 Task: Check the percentage active listings of open floorplan in the last 3 years.
Action: Mouse moved to (1080, 239)
Screenshot: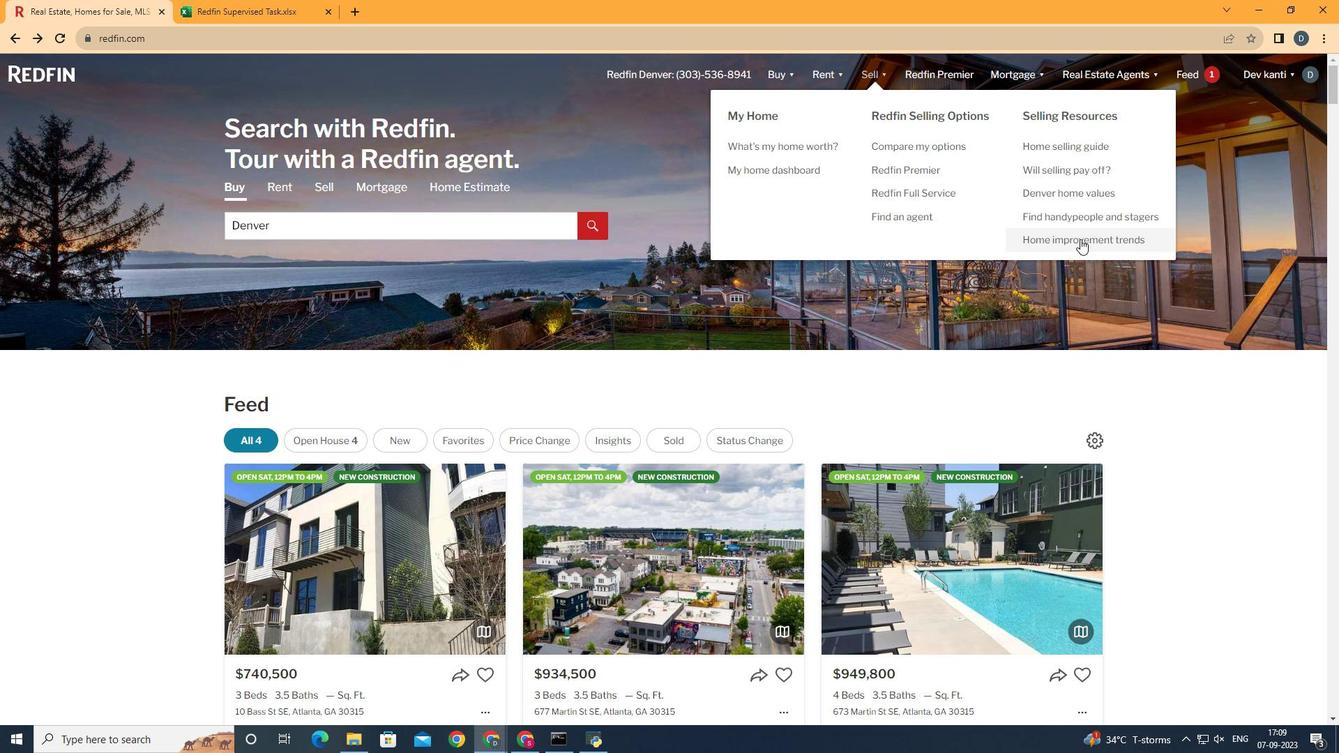 
Action: Mouse pressed left at (1080, 239)
Screenshot: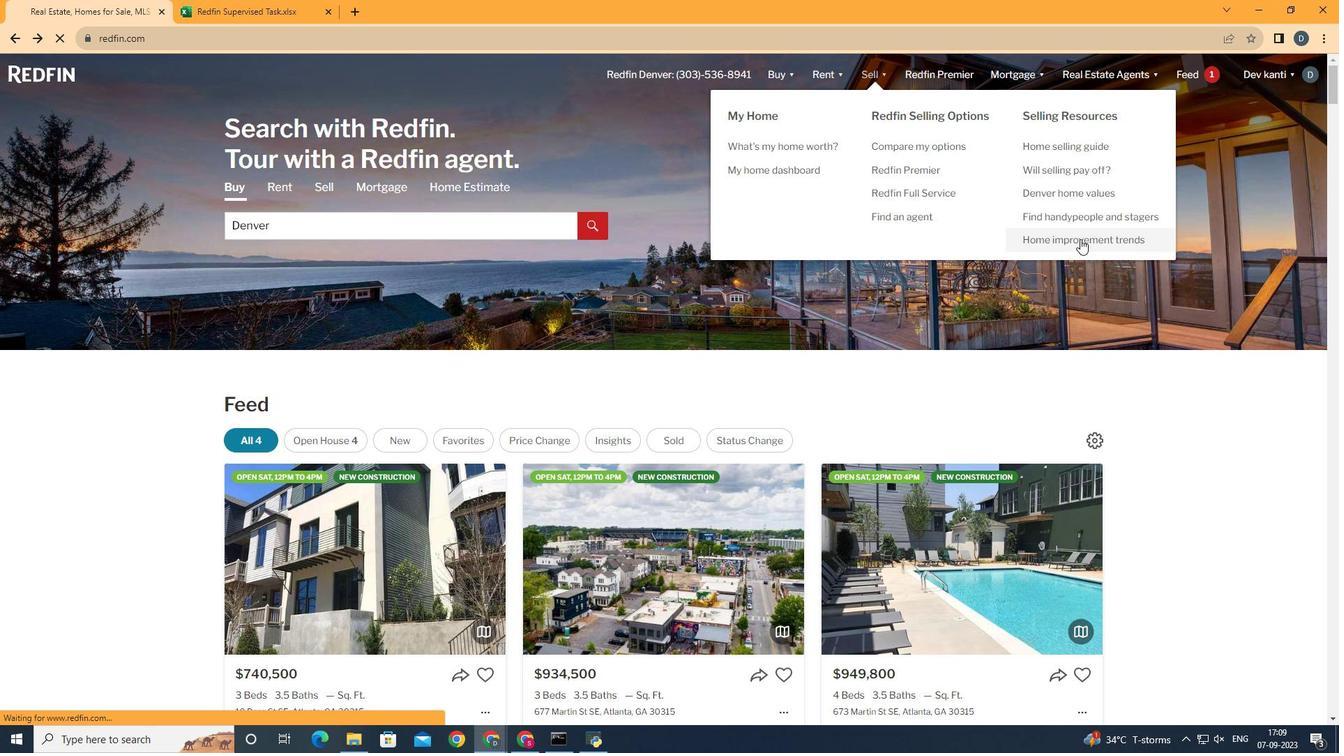 
Action: Mouse moved to (341, 265)
Screenshot: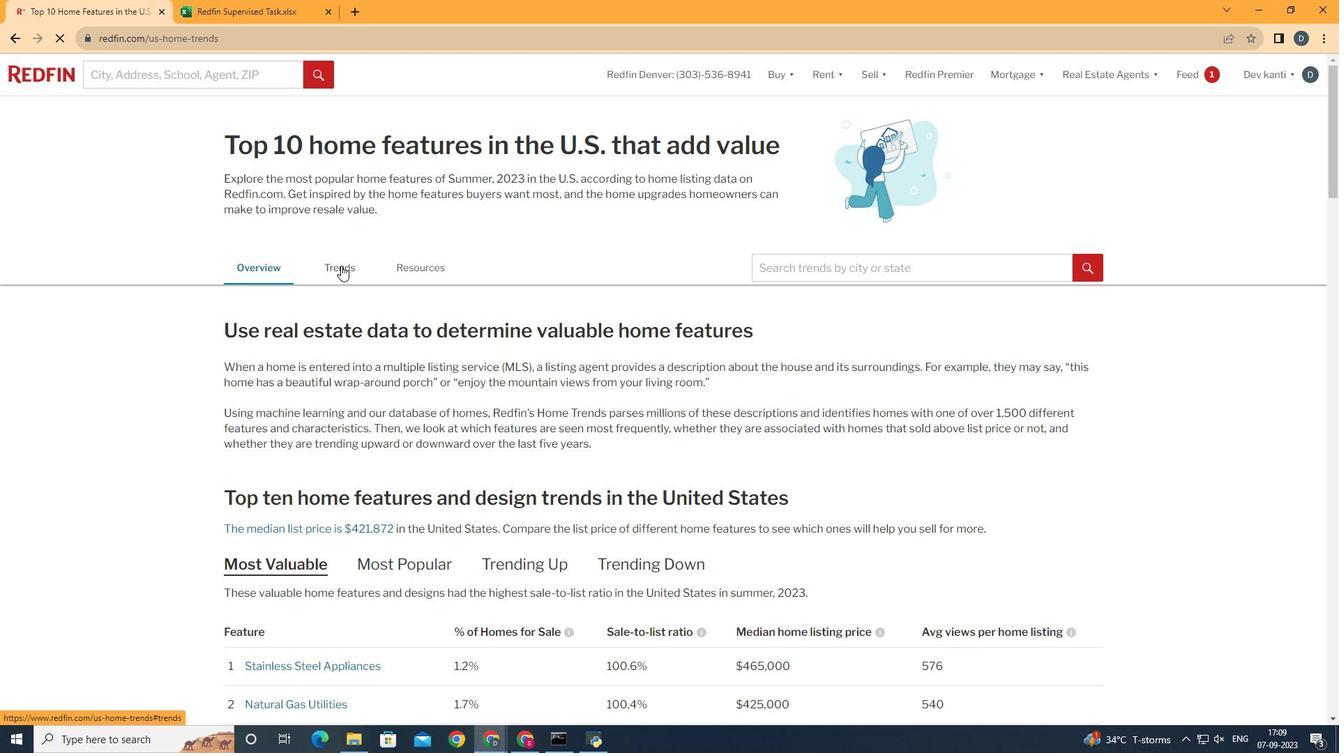 
Action: Mouse pressed left at (341, 265)
Screenshot: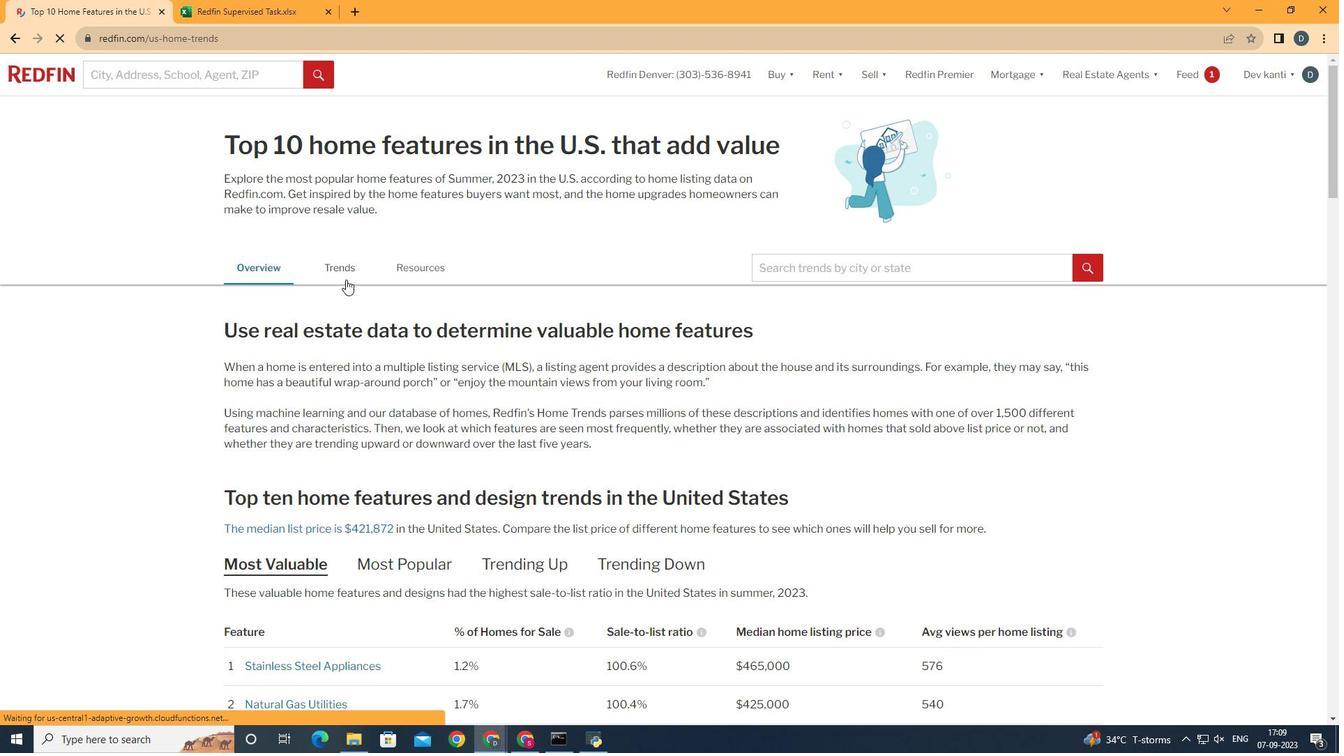 
Action: Mouse moved to (525, 414)
Screenshot: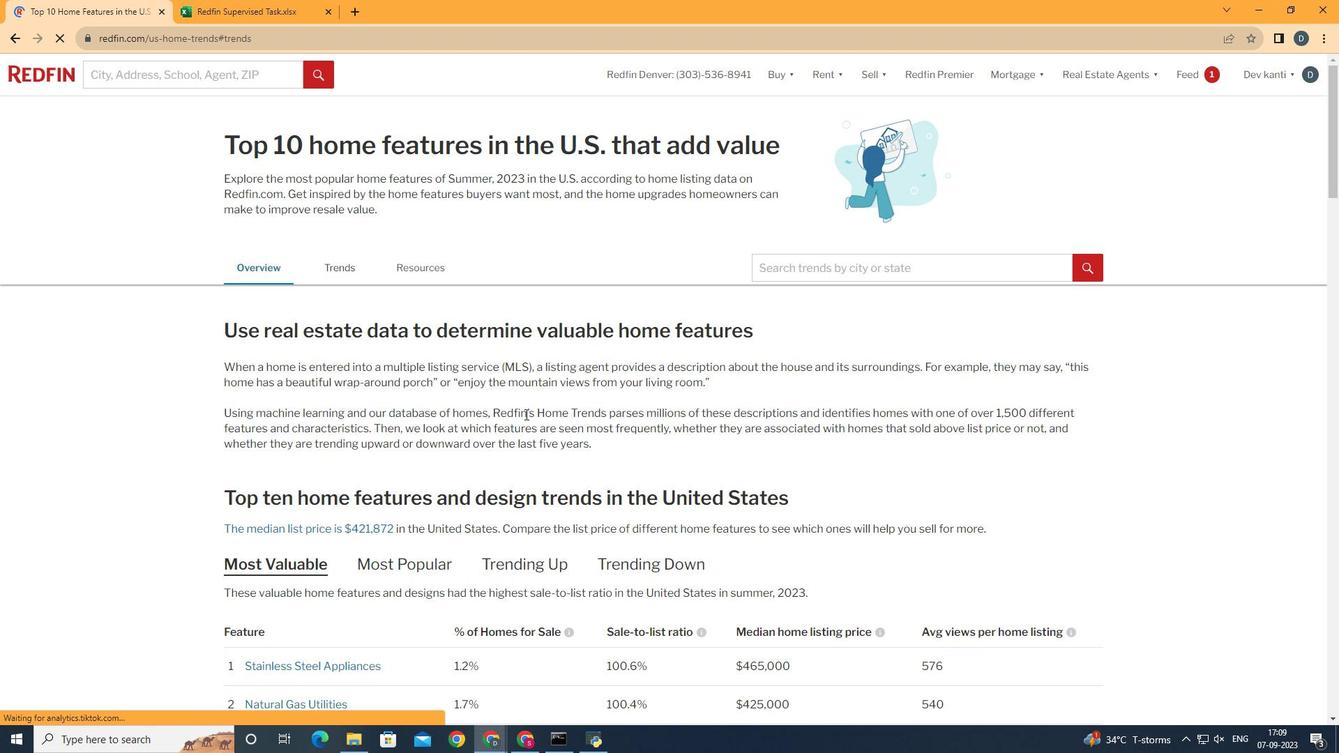 
Action: Mouse scrolled (525, 413) with delta (0, 0)
Screenshot: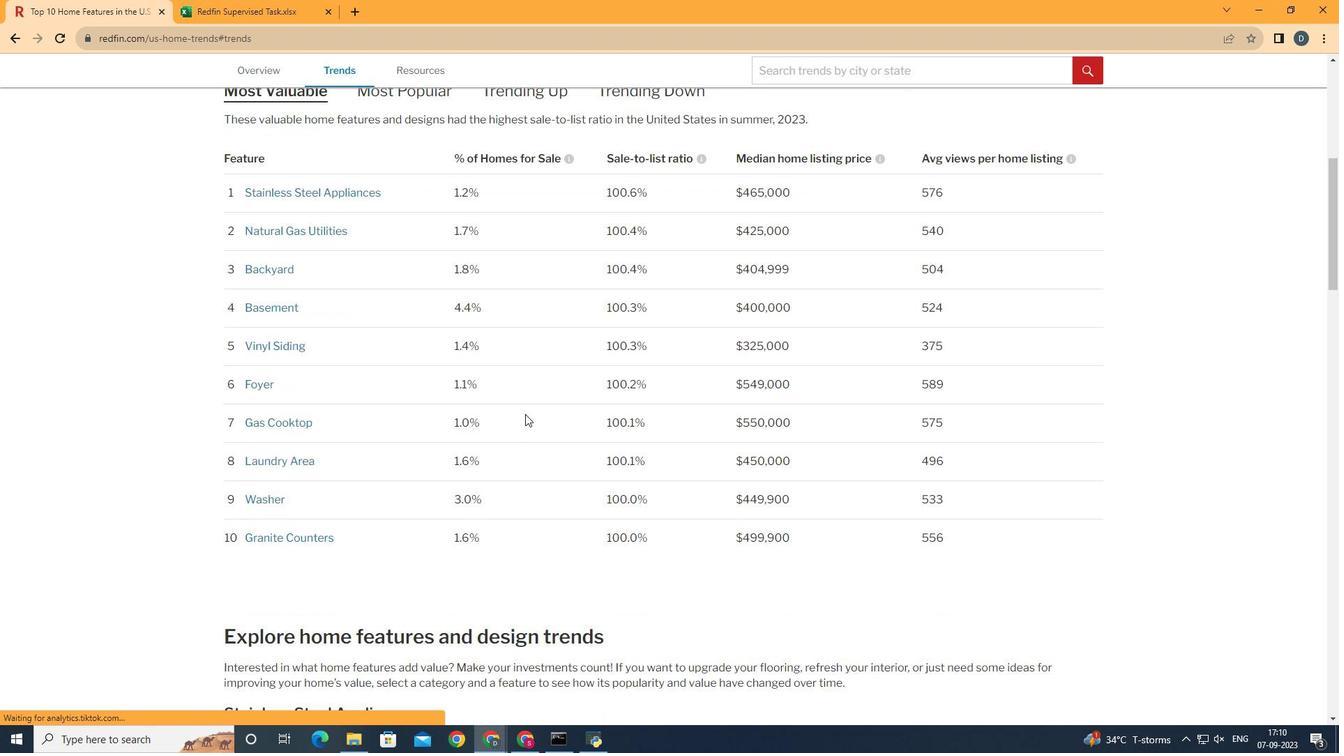 
Action: Mouse scrolled (525, 413) with delta (0, 0)
Screenshot: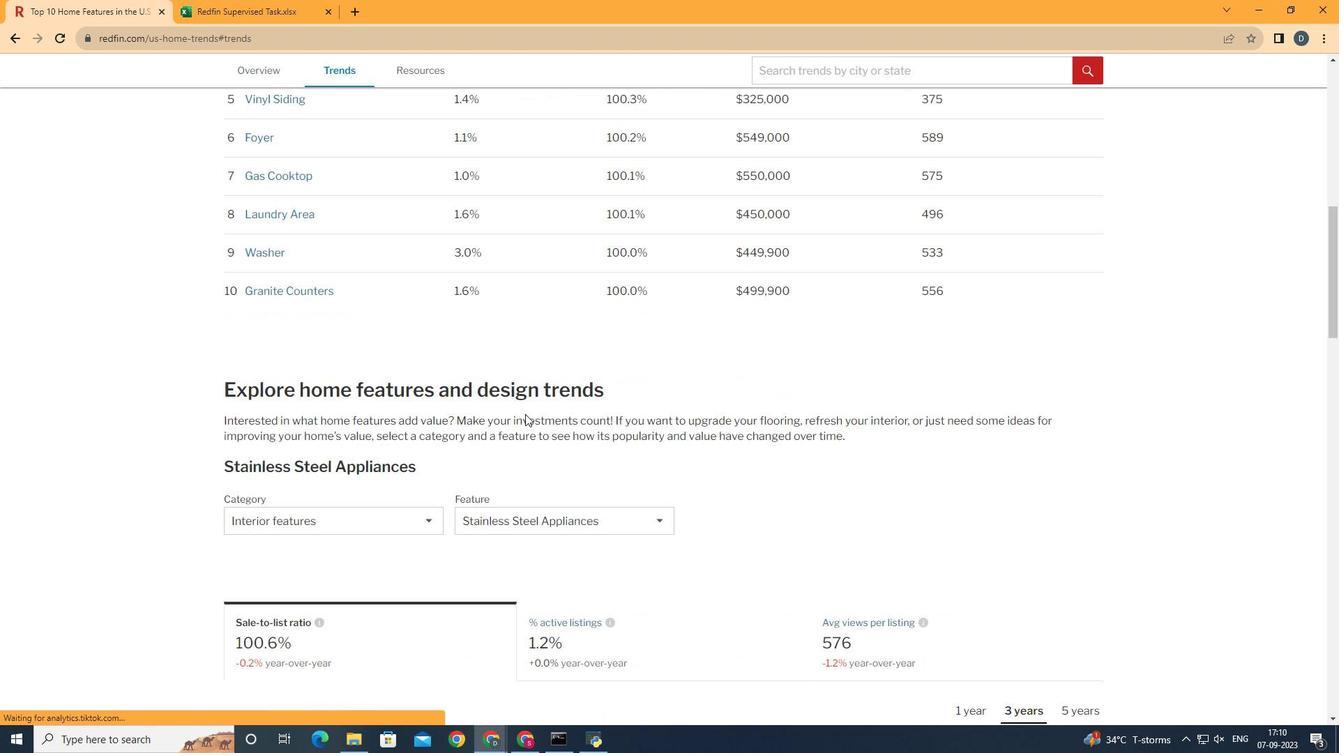 
Action: Mouse scrolled (525, 413) with delta (0, 0)
Screenshot: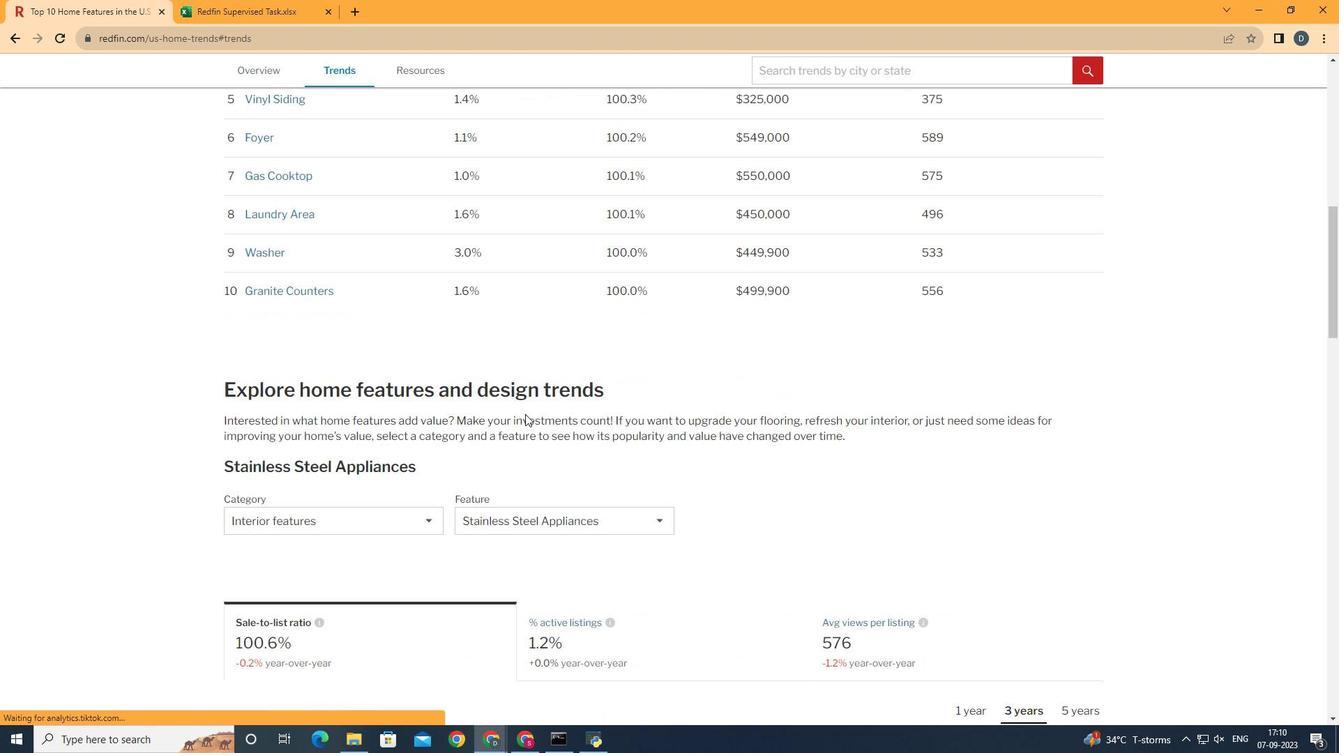 
Action: Mouse scrolled (525, 413) with delta (0, 0)
Screenshot: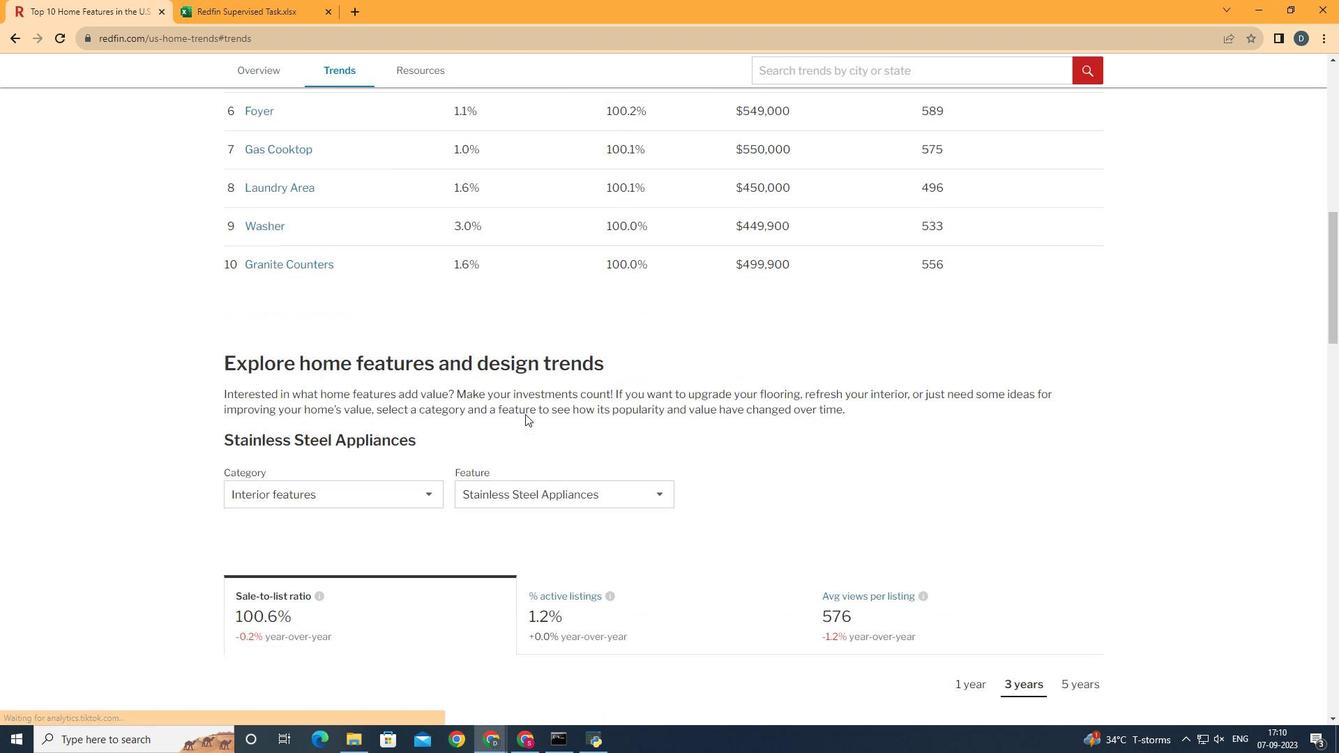 
Action: Mouse scrolled (525, 413) with delta (0, 0)
Screenshot: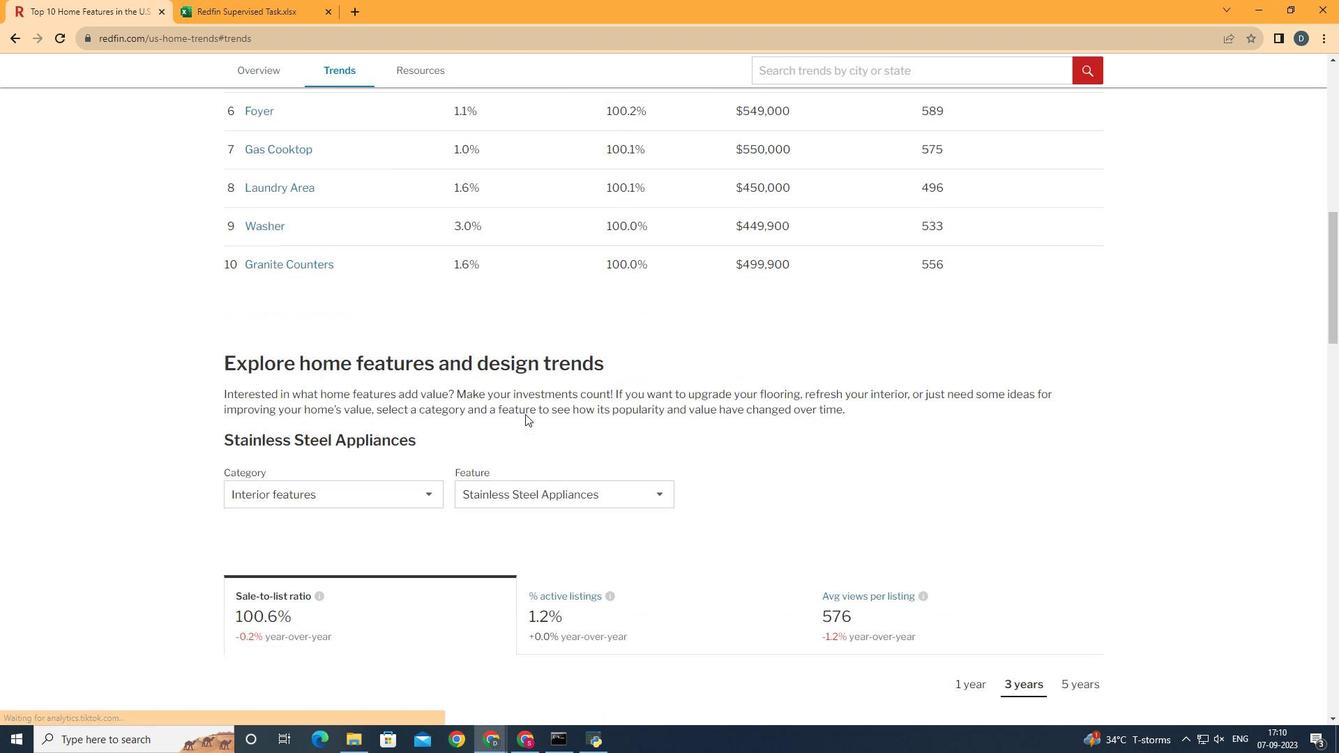 
Action: Mouse moved to (408, 455)
Screenshot: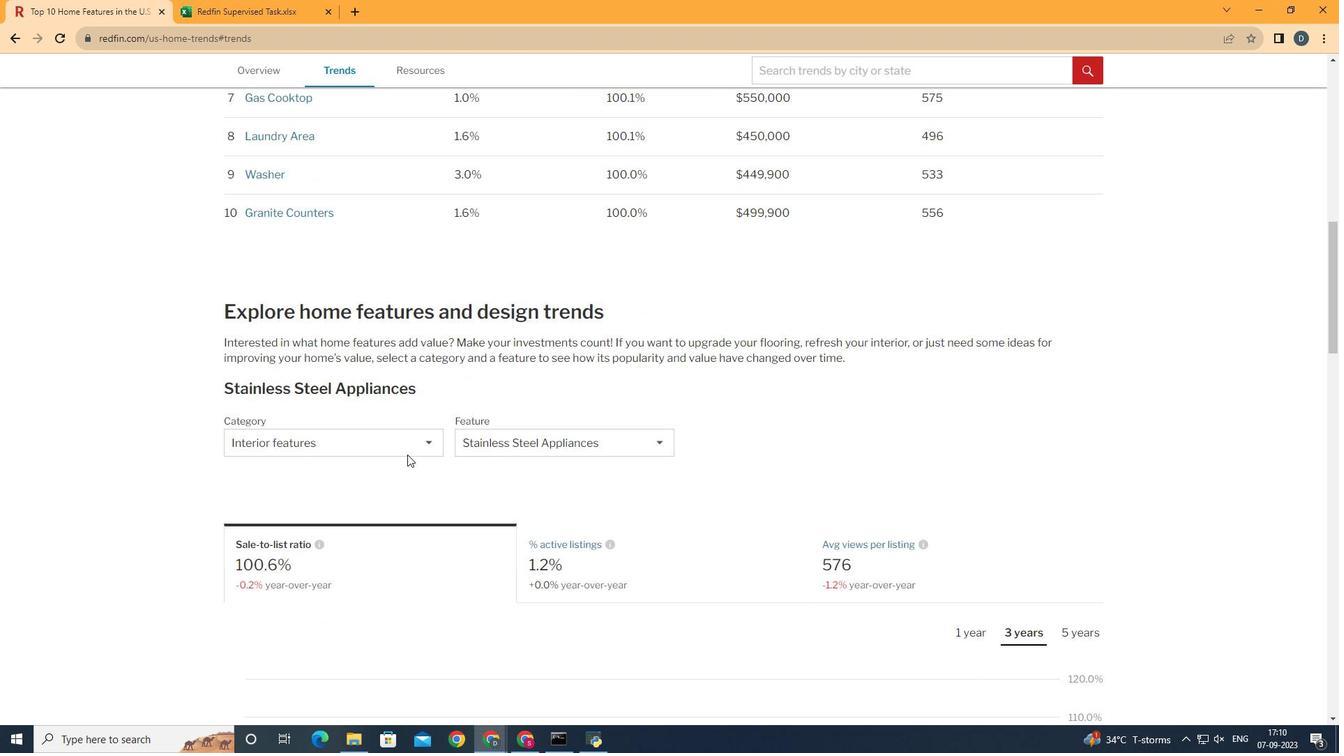 
Action: Mouse scrolled (408, 454) with delta (0, 0)
Screenshot: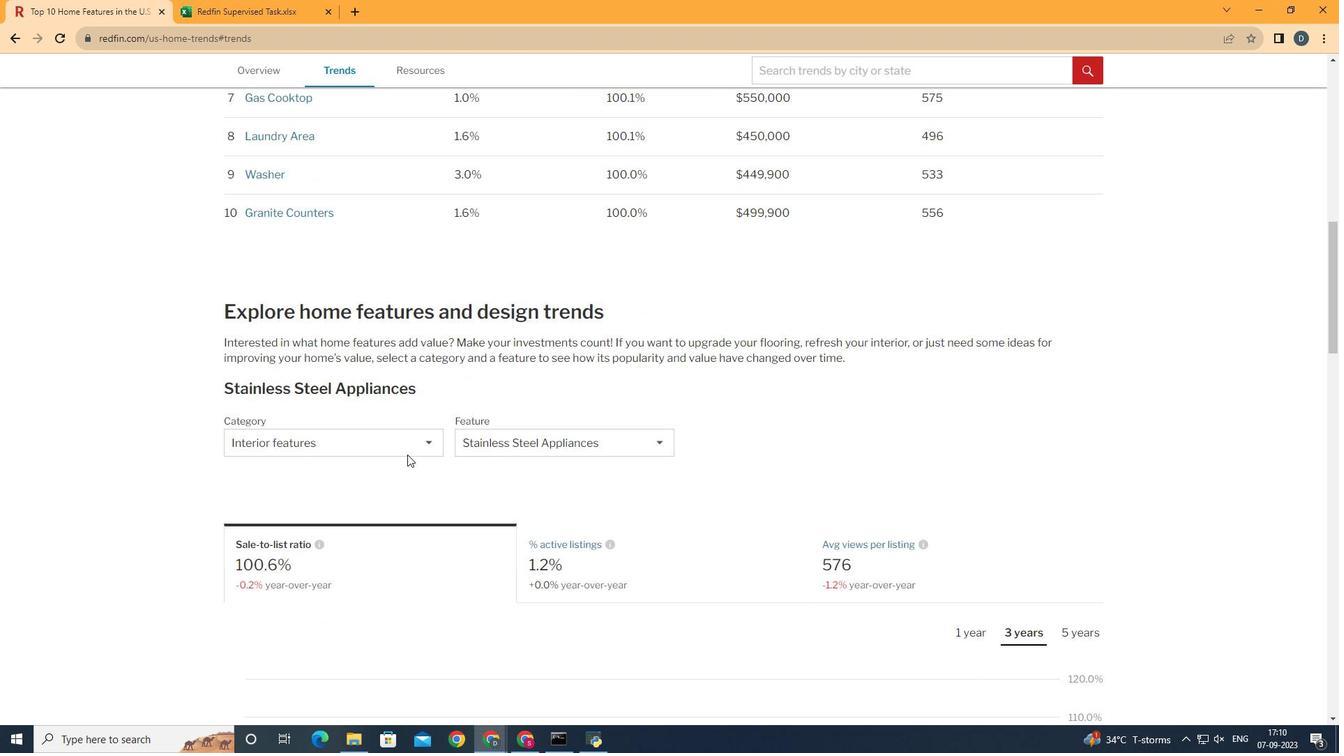 
Action: Mouse scrolled (408, 454) with delta (0, 0)
Screenshot: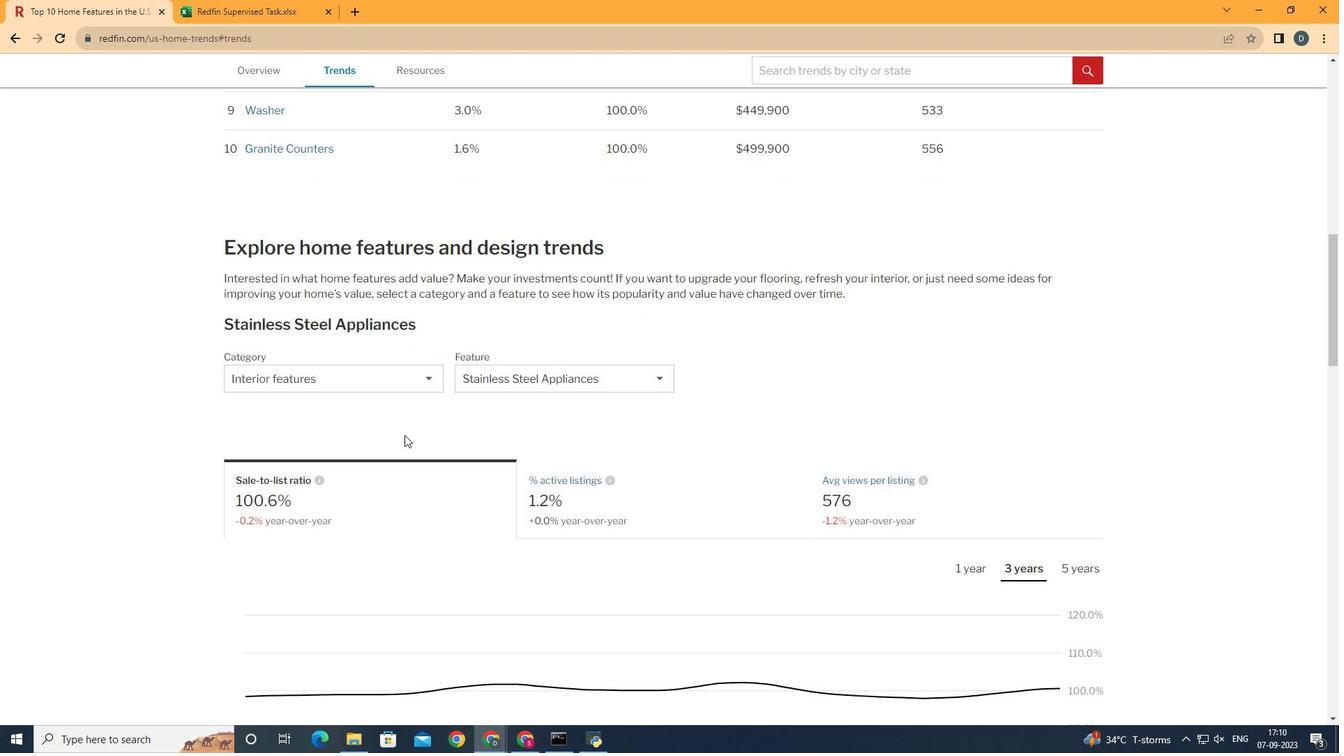 
Action: Mouse moved to (413, 341)
Screenshot: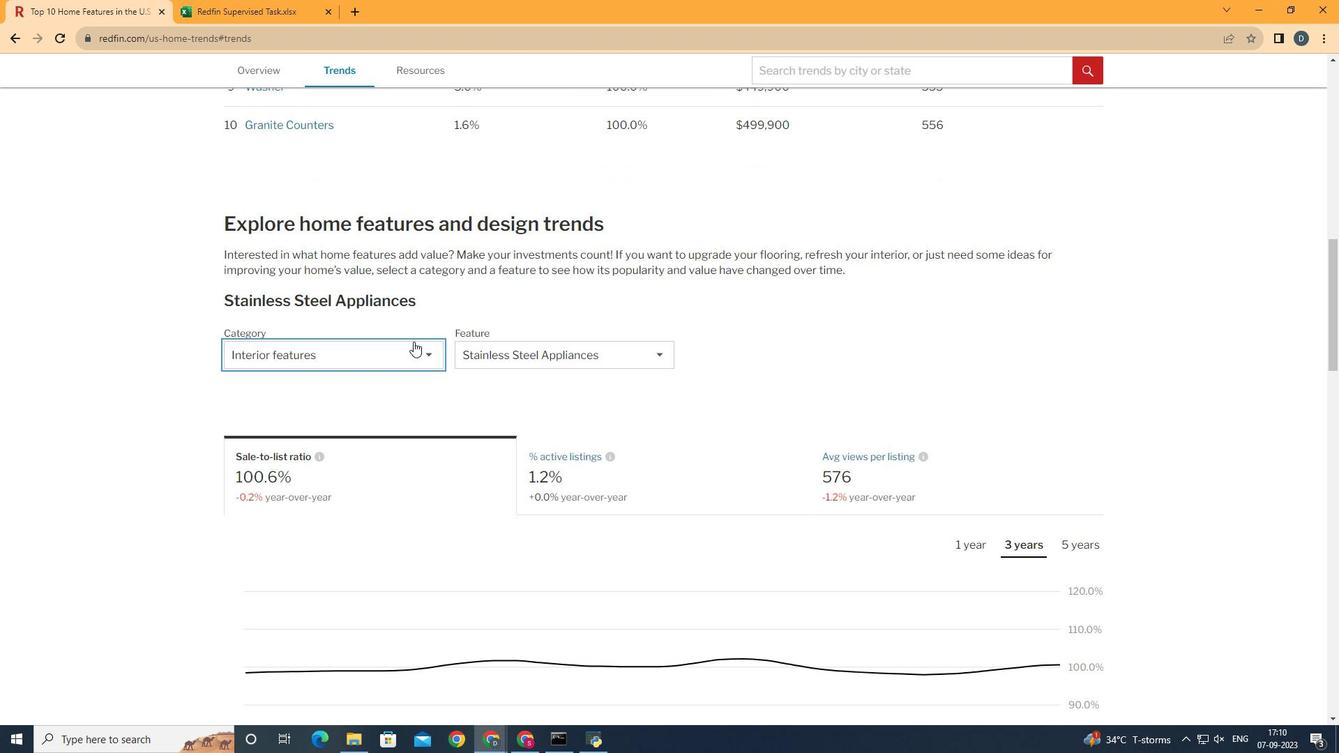 
Action: Mouse pressed left at (413, 341)
Screenshot: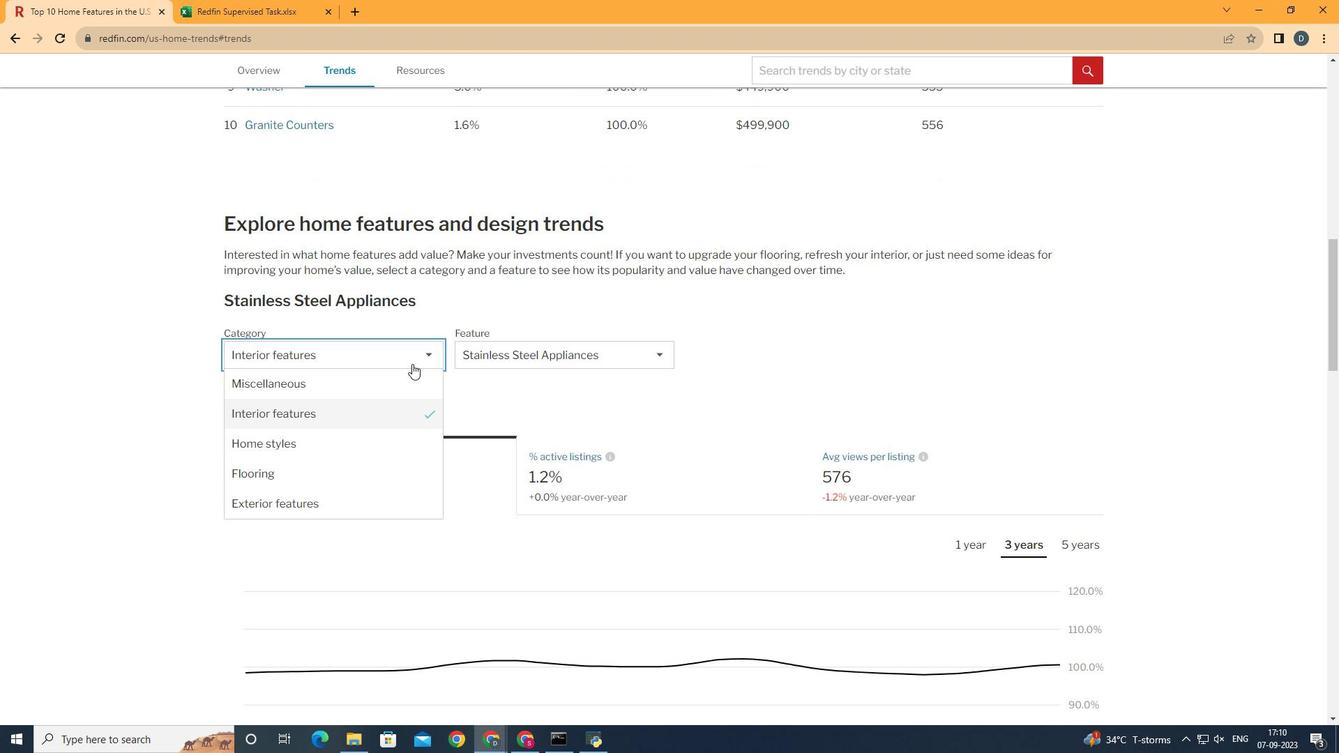 
Action: Mouse moved to (408, 414)
Screenshot: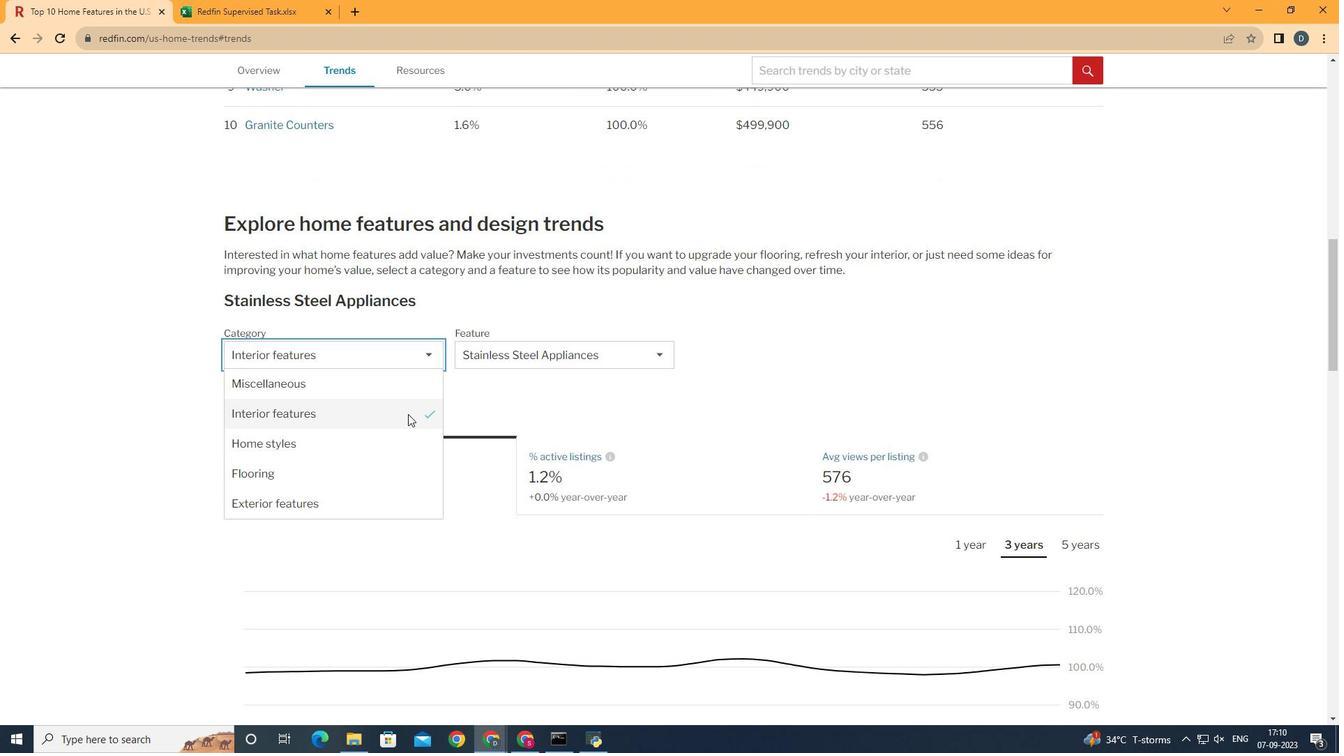 
Action: Mouse pressed left at (408, 414)
Screenshot: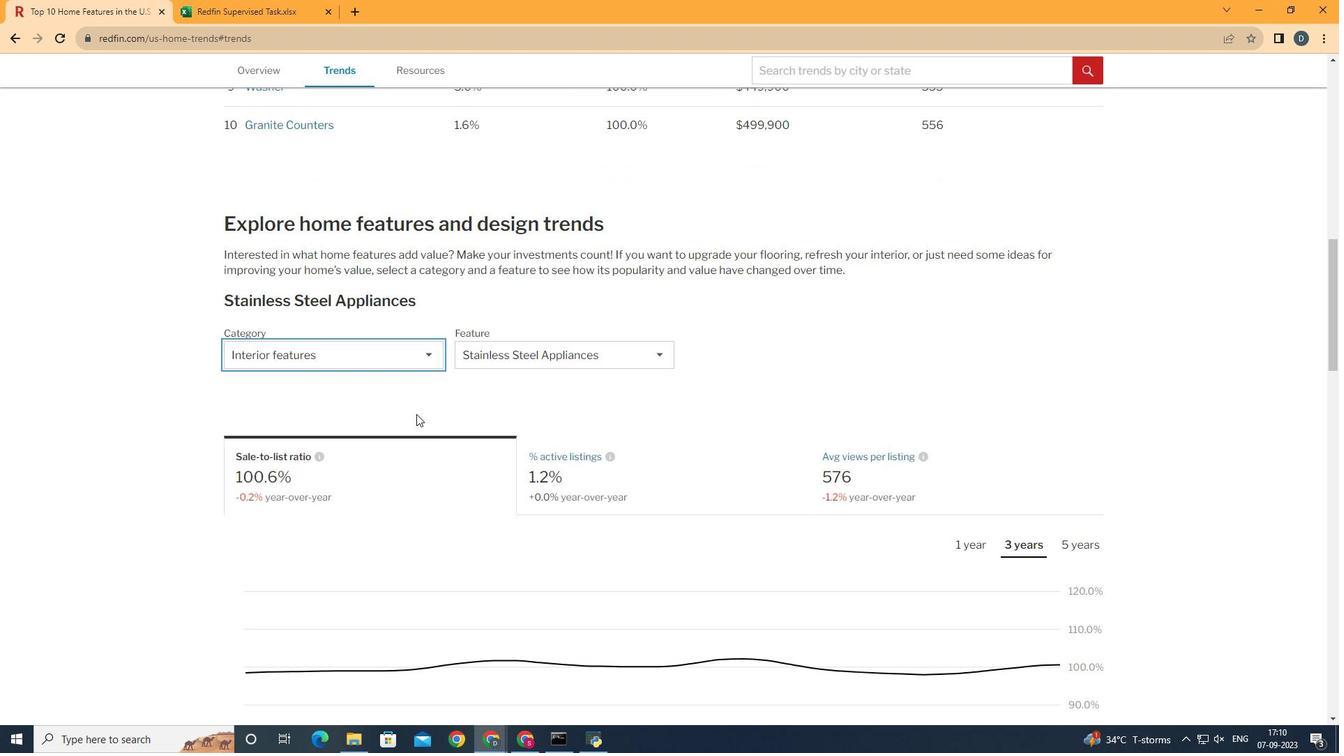 
Action: Mouse moved to (605, 373)
Screenshot: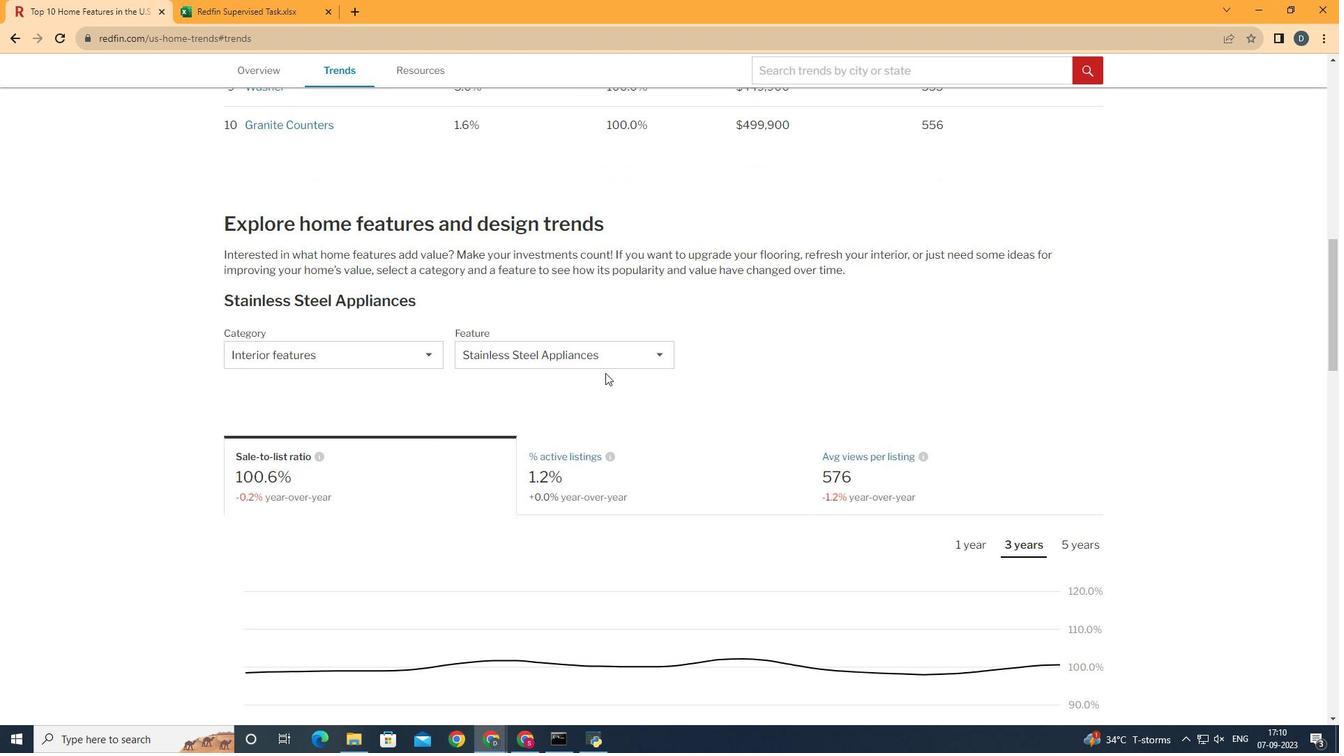 
Action: Mouse pressed left at (605, 373)
Screenshot: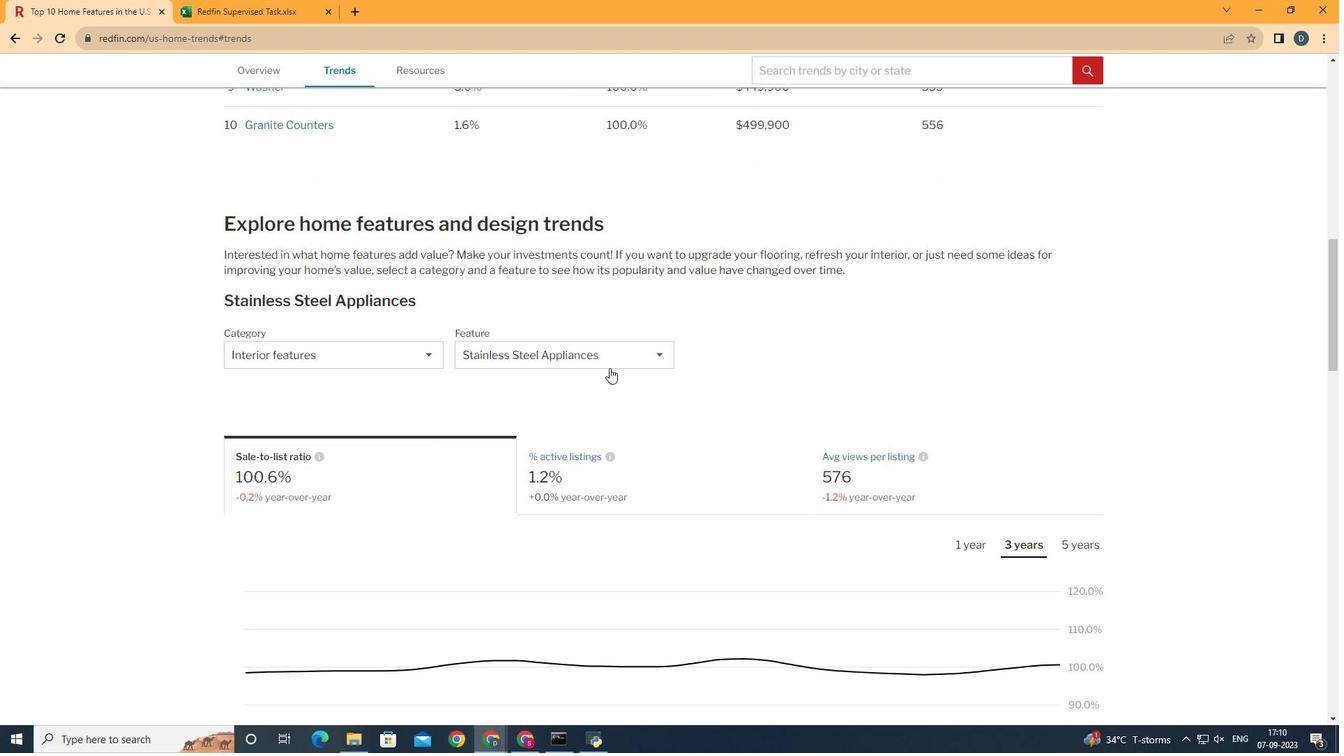 
Action: Mouse moved to (622, 352)
Screenshot: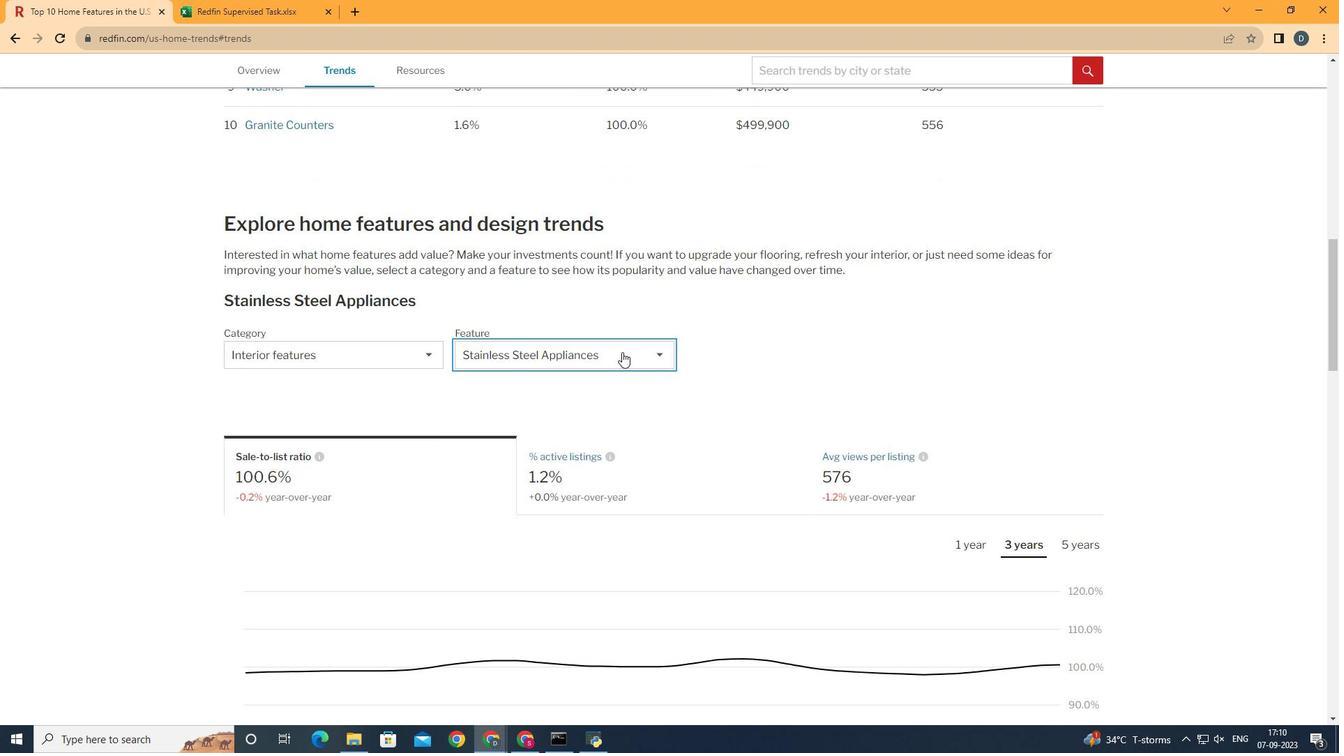 
Action: Mouse pressed left at (622, 352)
Screenshot: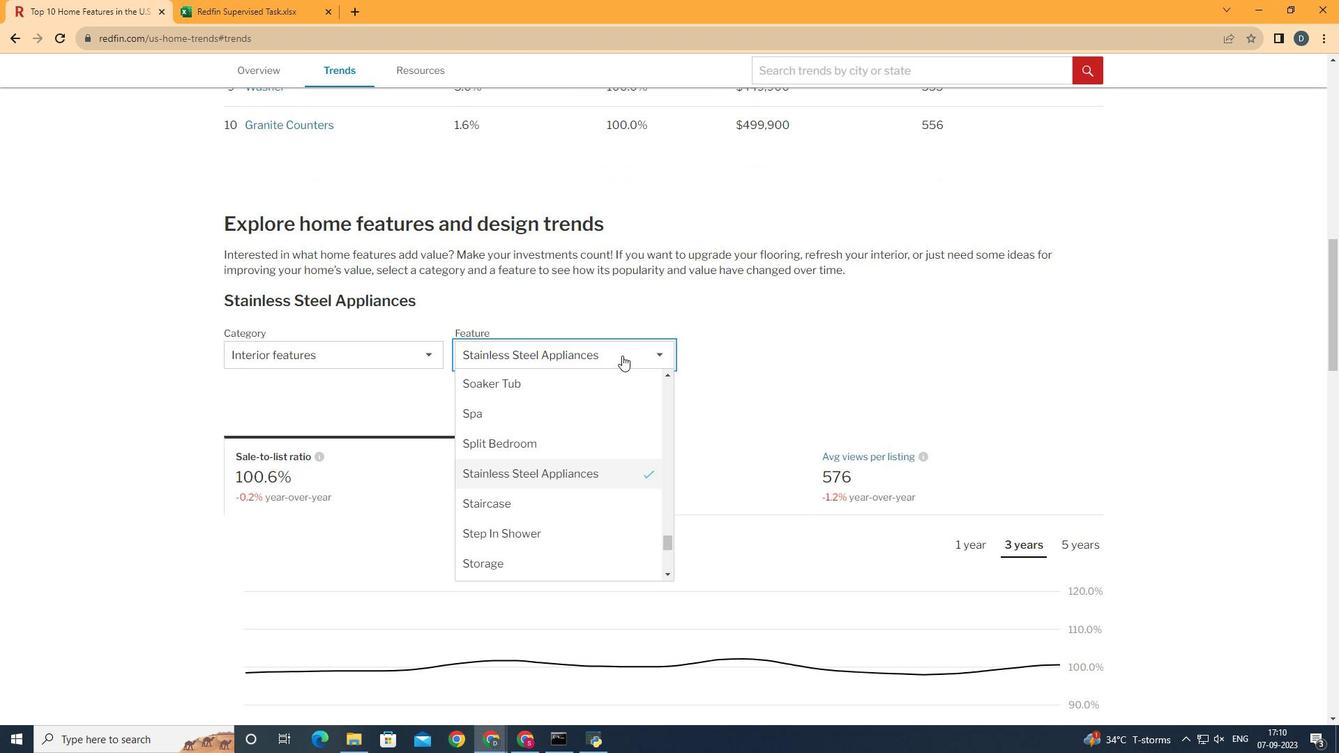 
Action: Mouse moved to (670, 541)
Screenshot: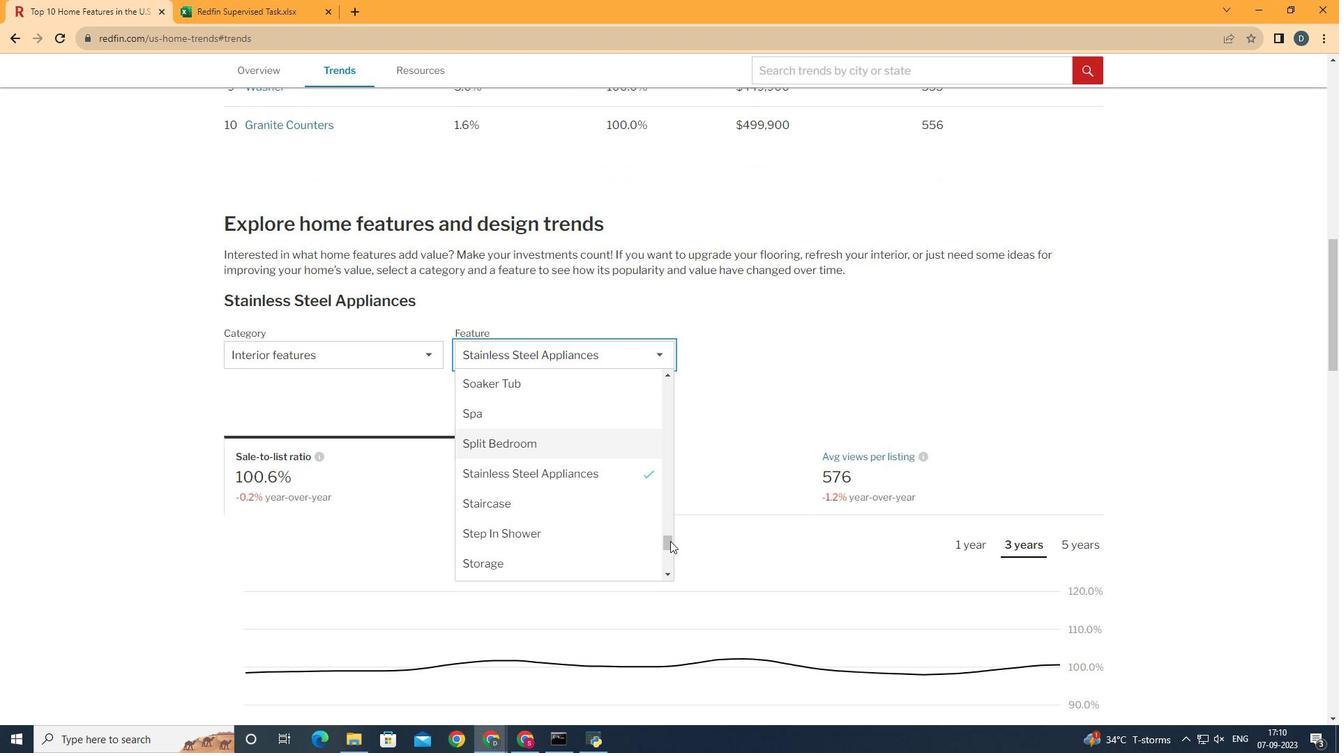 
Action: Mouse pressed left at (670, 541)
Screenshot: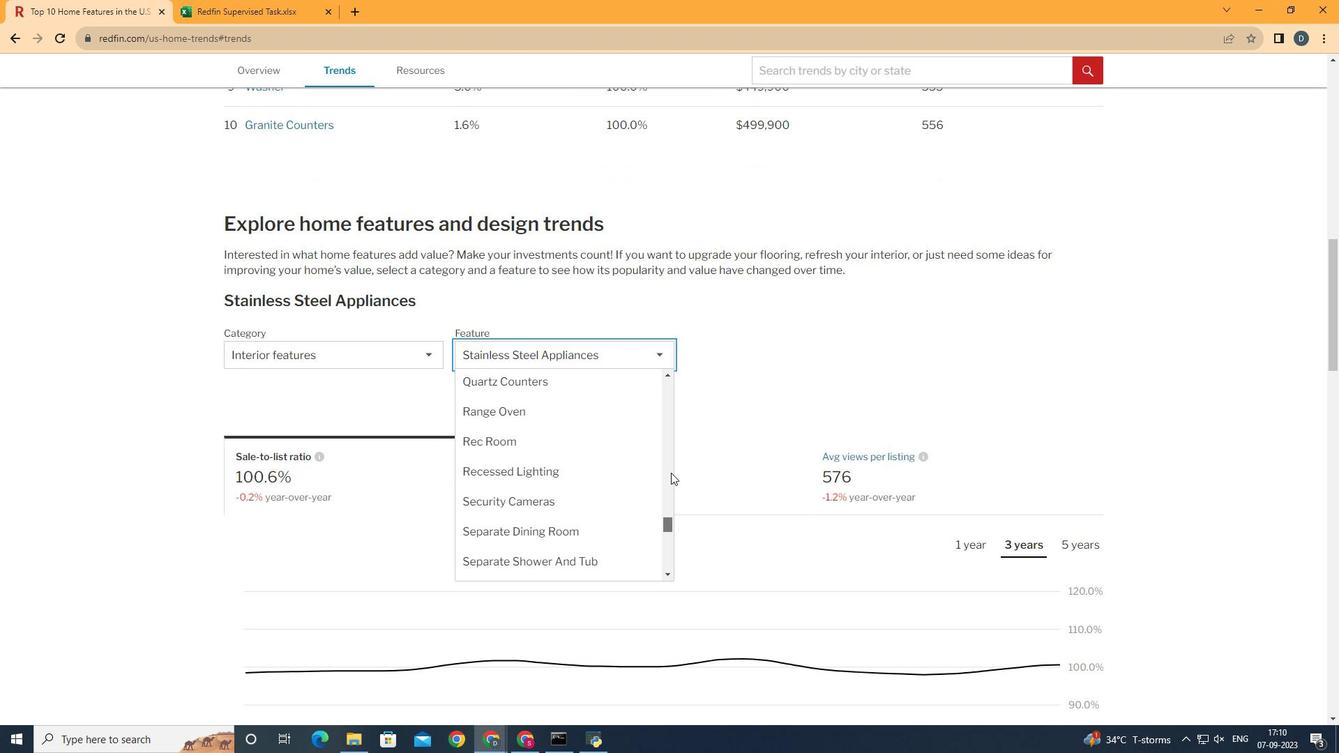 
Action: Mouse moved to (607, 487)
Screenshot: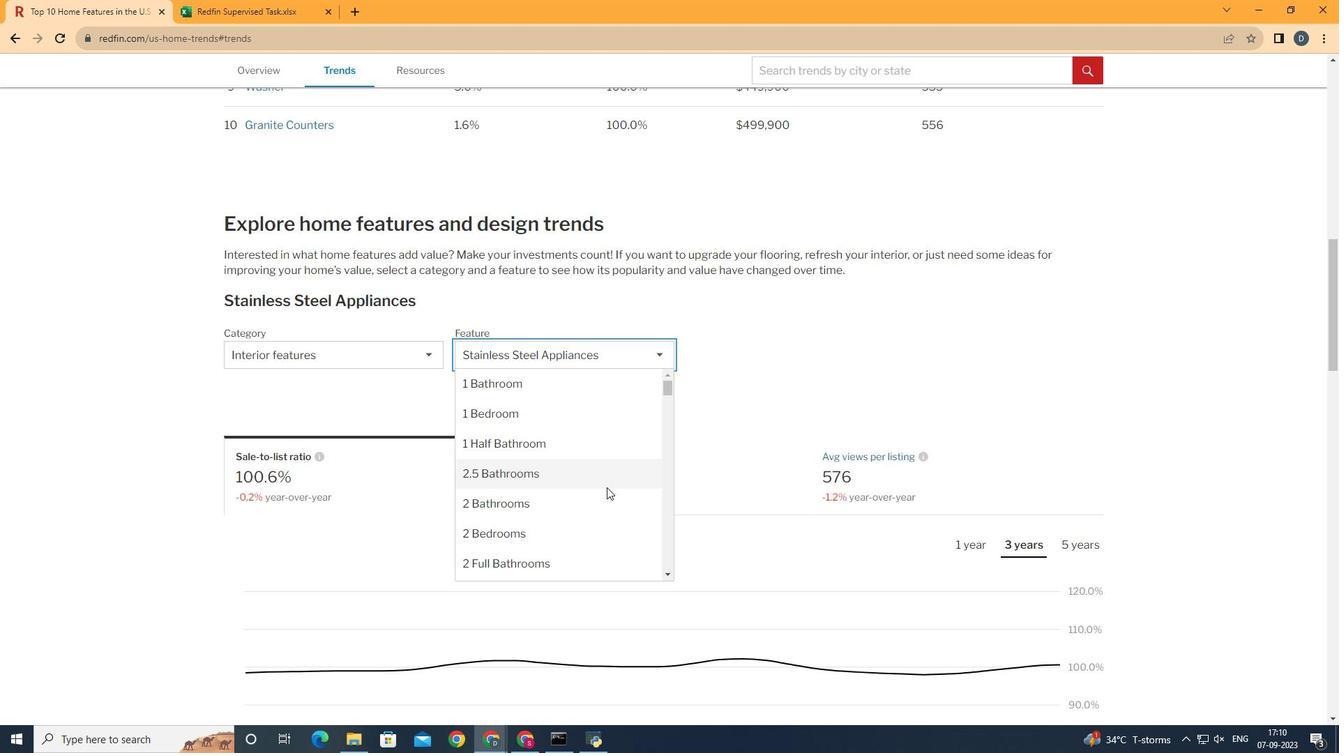 
Action: Mouse scrolled (607, 487) with delta (0, 0)
Screenshot: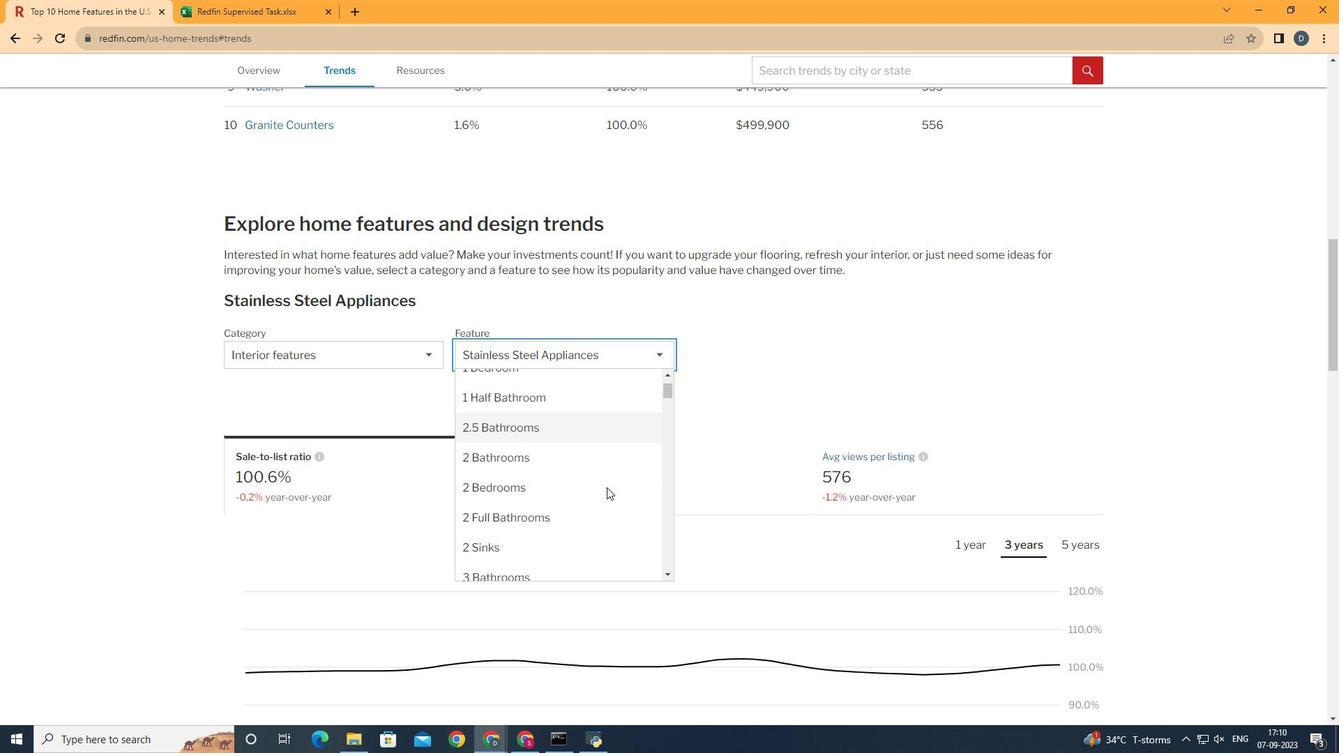 
Action: Mouse scrolled (607, 487) with delta (0, 0)
Screenshot: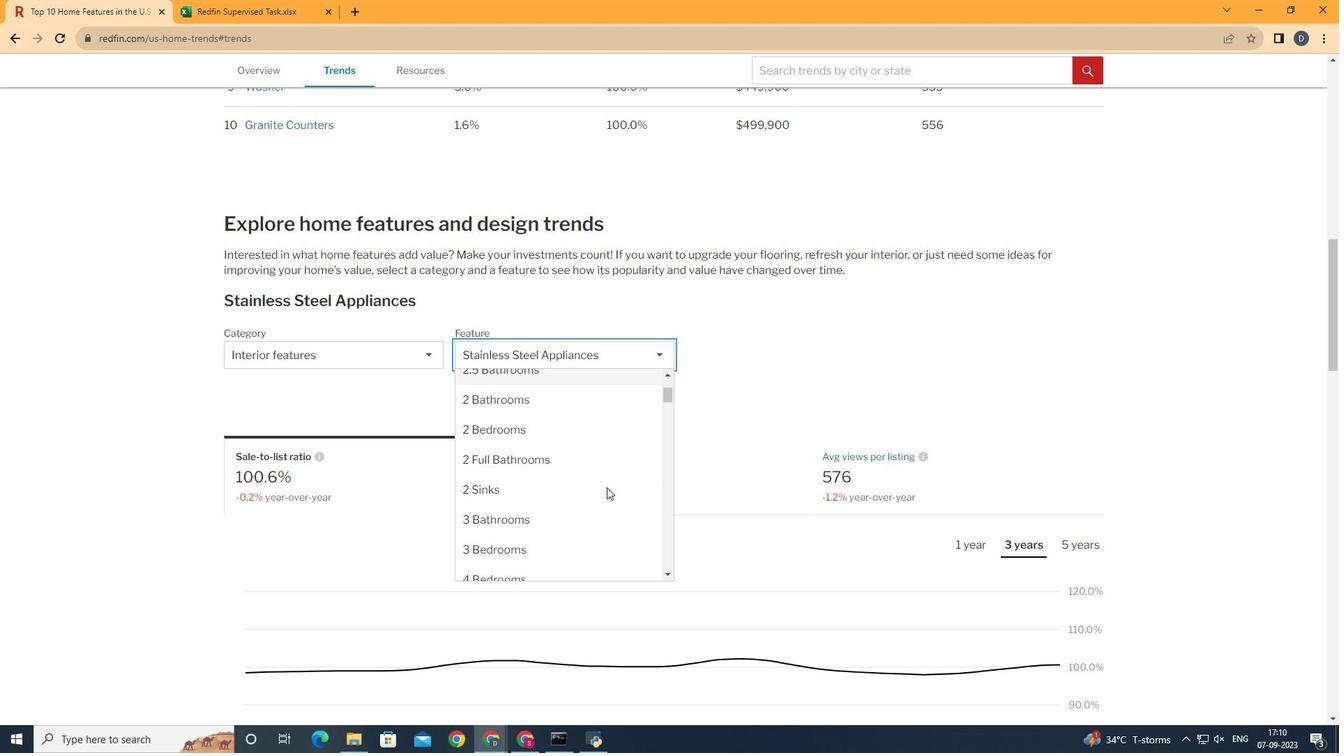 
Action: Mouse scrolled (607, 487) with delta (0, 0)
Screenshot: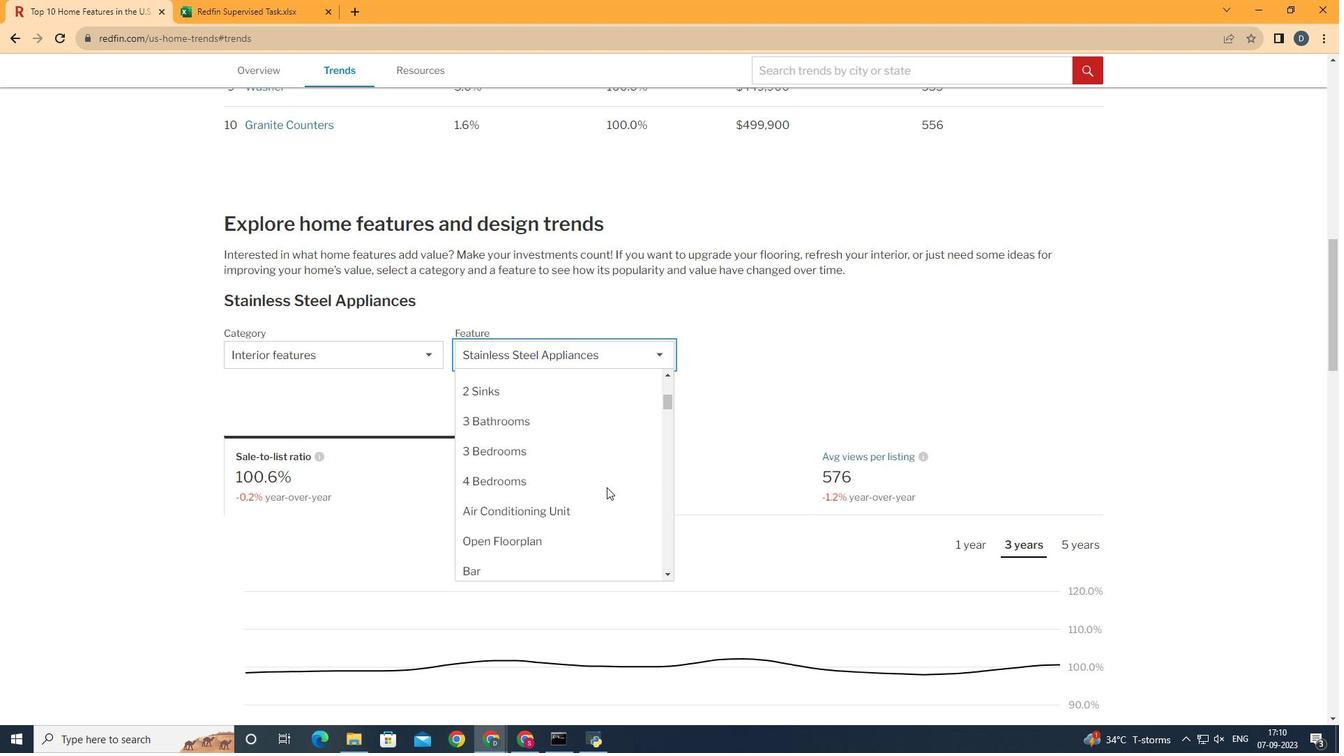 
Action: Mouse moved to (549, 536)
Screenshot: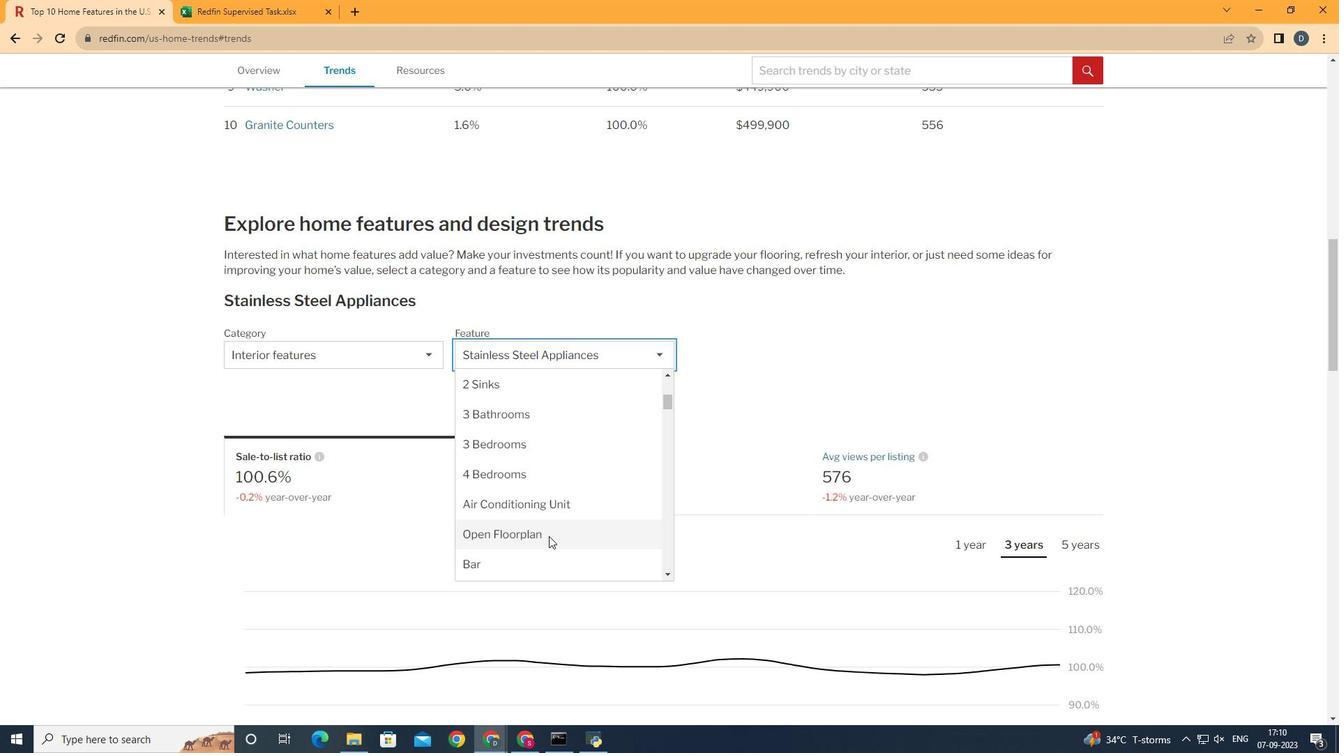 
Action: Mouse pressed left at (549, 536)
Screenshot: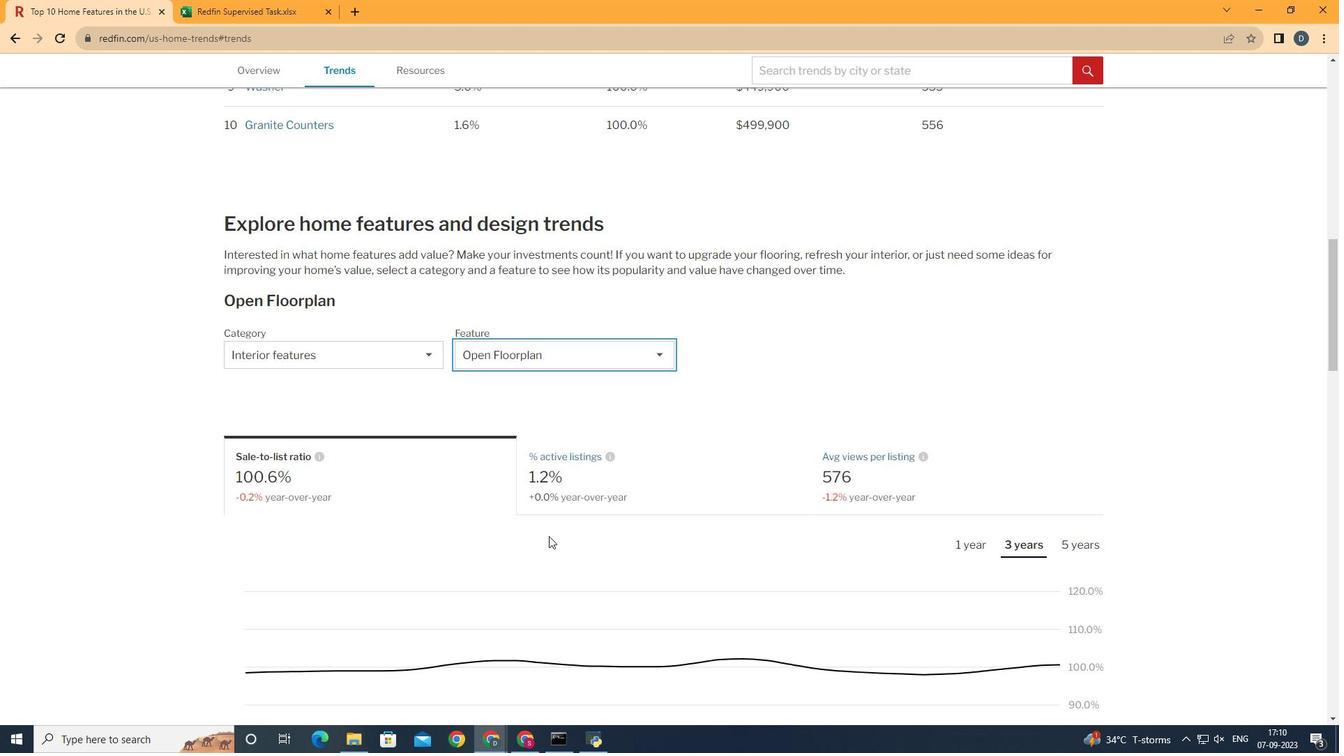 
Action: Mouse moved to (727, 409)
Screenshot: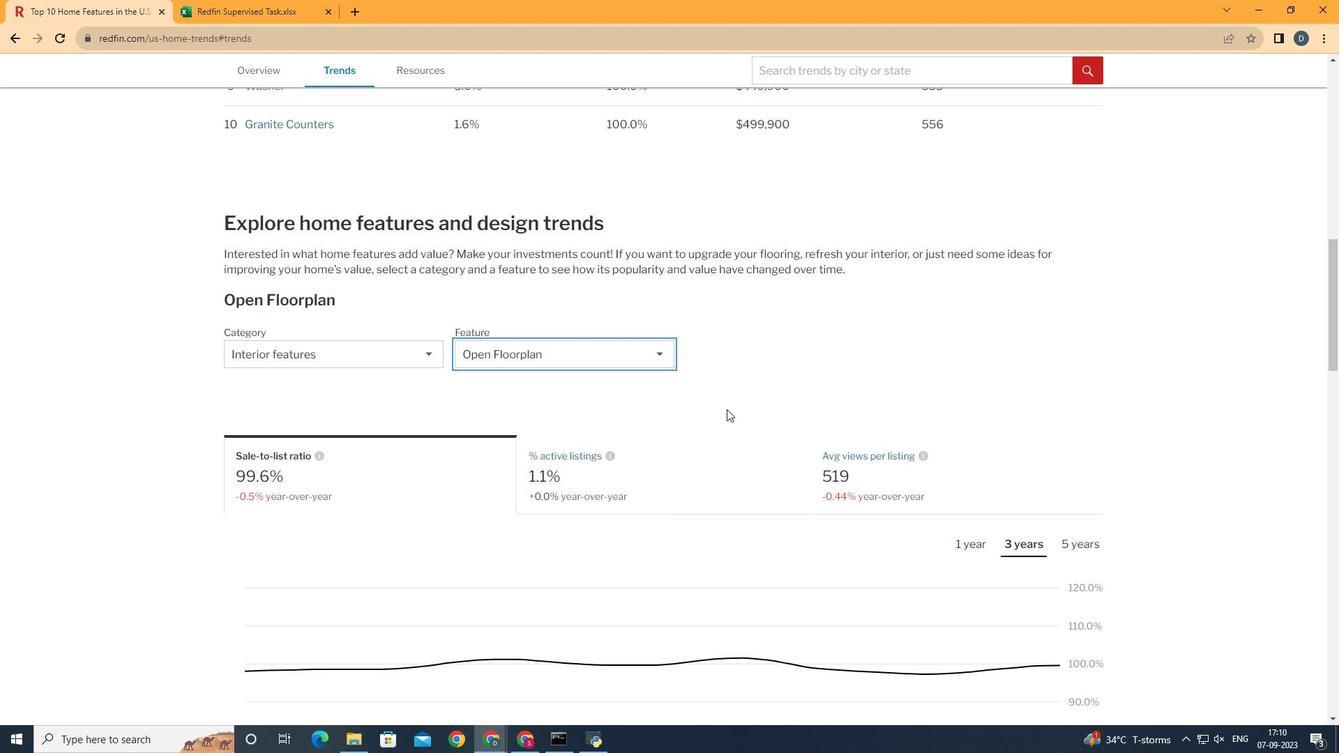 
Action: Mouse scrolled (727, 408) with delta (0, 0)
Screenshot: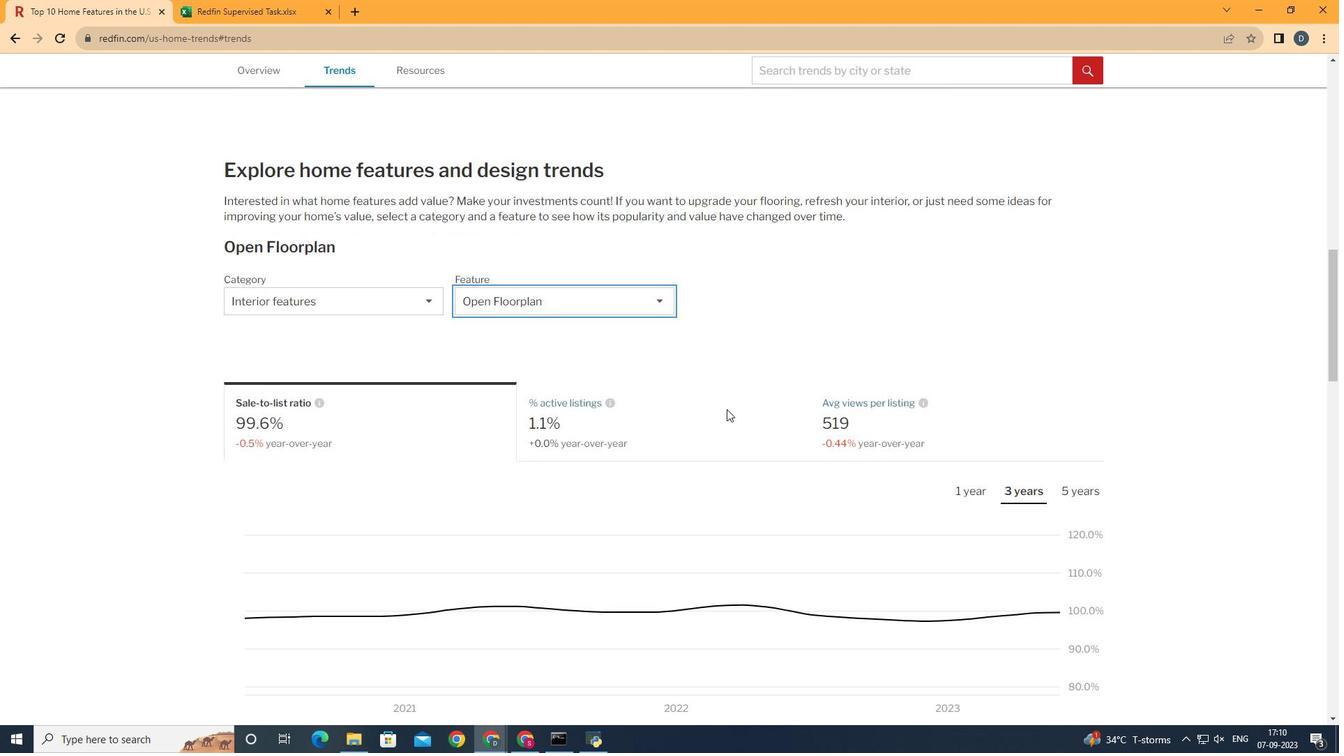 
Action: Mouse moved to (468, 414)
Screenshot: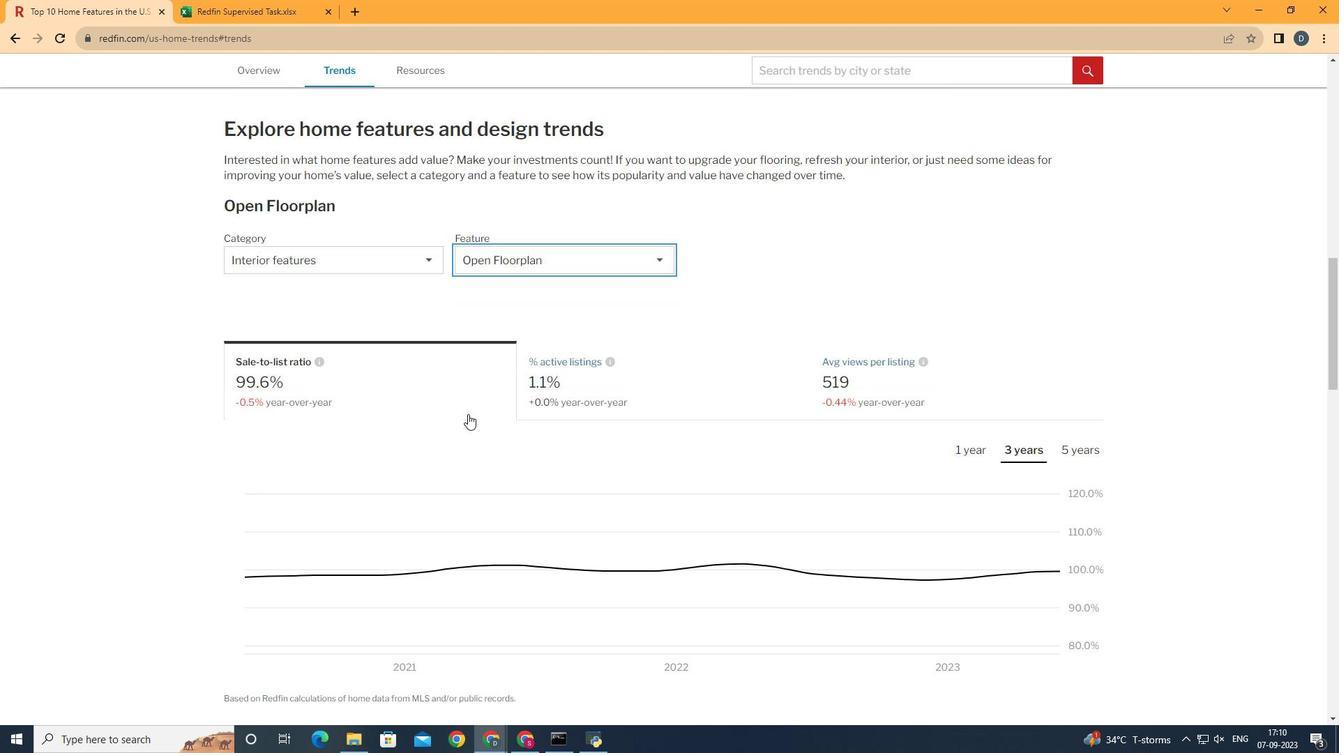 
Action: Mouse scrolled (468, 413) with delta (0, 0)
Screenshot: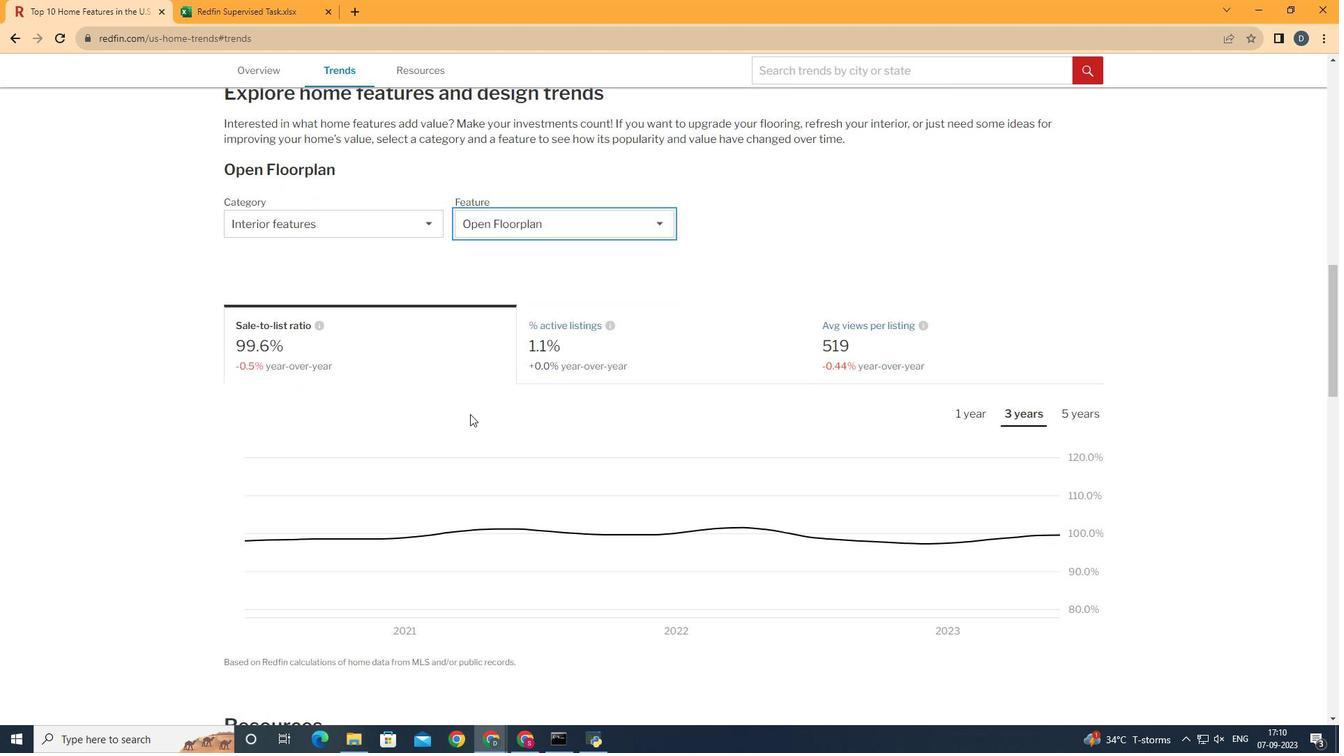 
Action: Mouse moved to (761, 339)
Screenshot: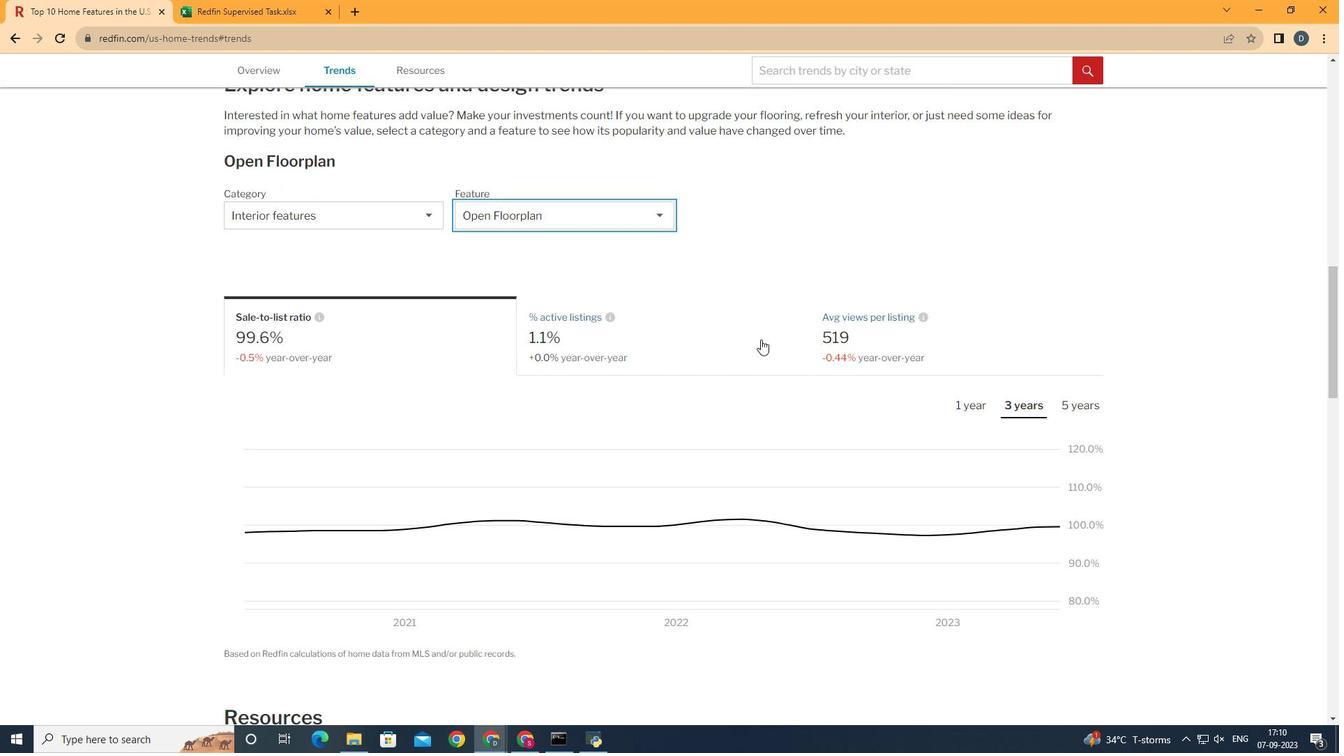 
Action: Mouse pressed left at (761, 339)
Screenshot: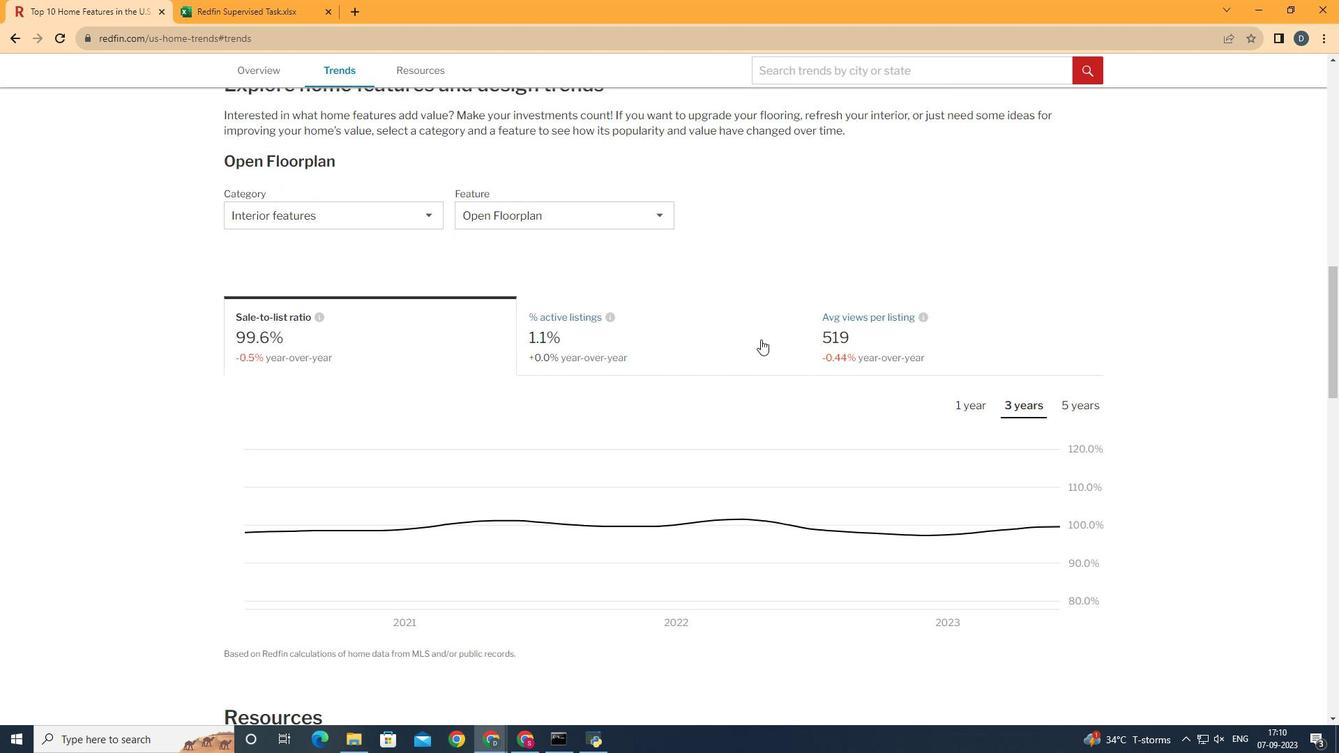 
Action: Mouse moved to (1036, 411)
Screenshot: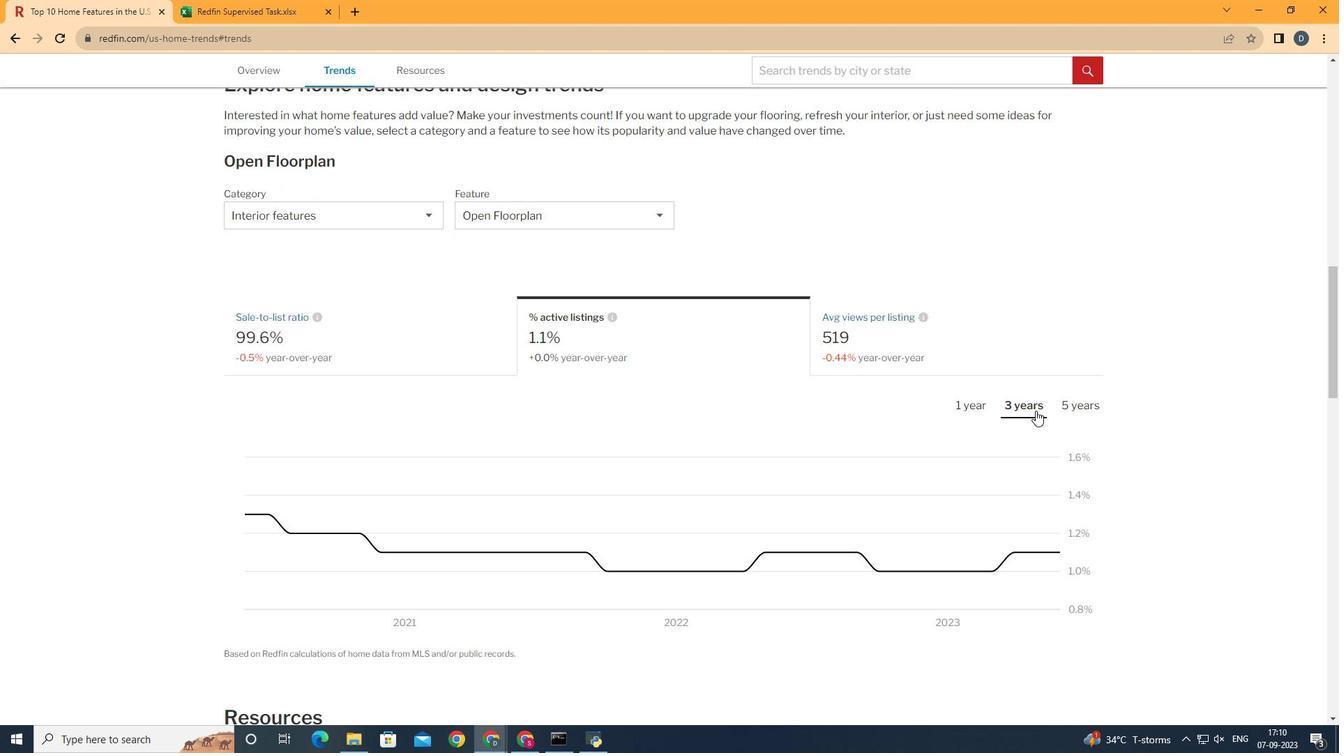 
Action: Mouse pressed left at (1036, 411)
Screenshot: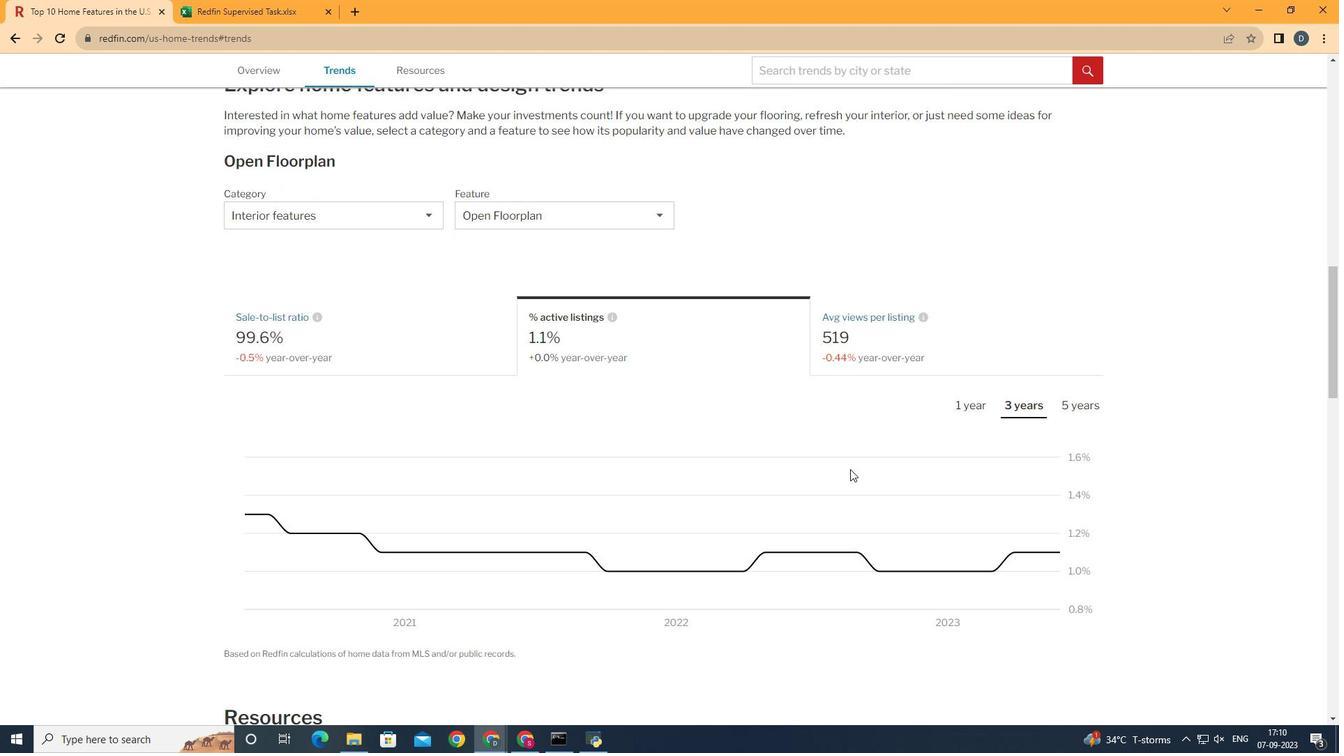 
Action: Mouse moved to (1052, 549)
Screenshot: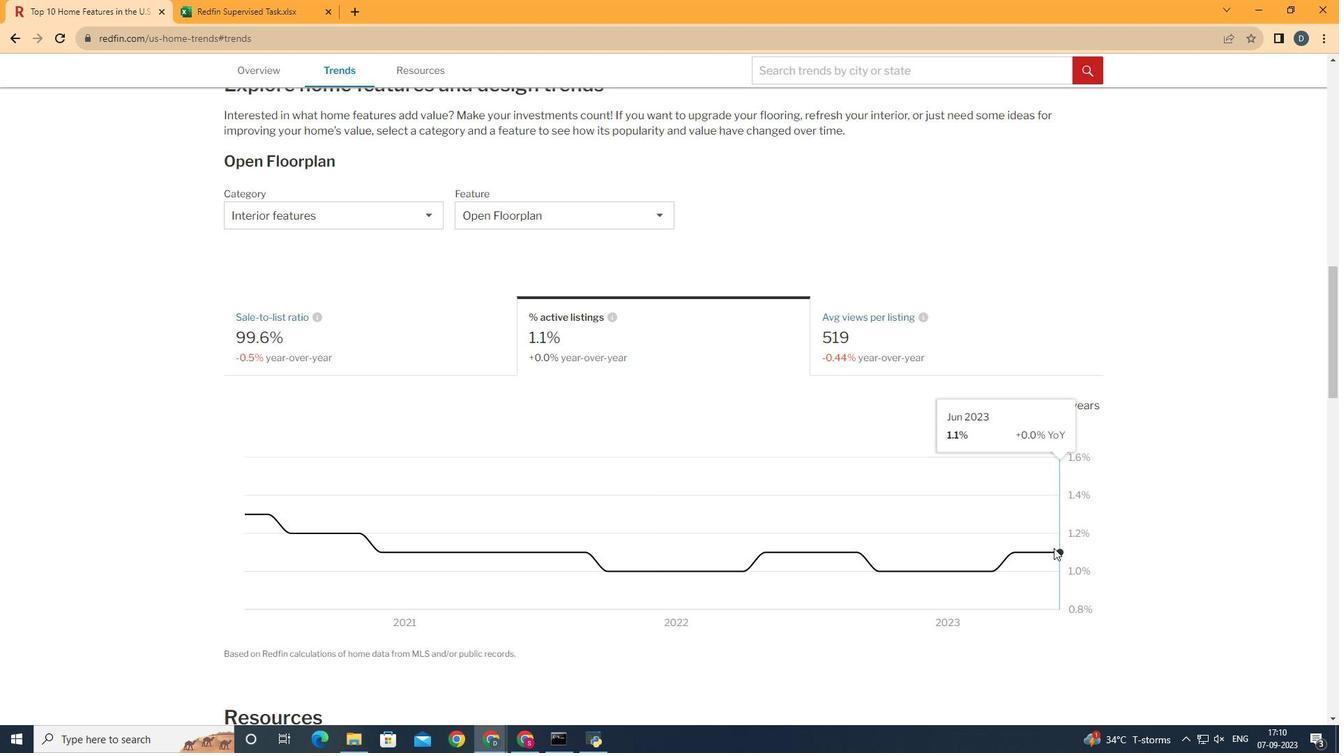 
